 Task: Search one way flight ticket for 1 adult, 5 children, 2 infants in seat and 1 infant on lap in first from Branson: Branson Airport to Jacksonville: Albert J. Ellis Airport on 8-3-2023. Choice of flights is Frontier. Number of bags: 1 checked bag. Price is upto 35000. Outbound departure time preference is 4:30.
Action: Mouse moved to (227, 336)
Screenshot: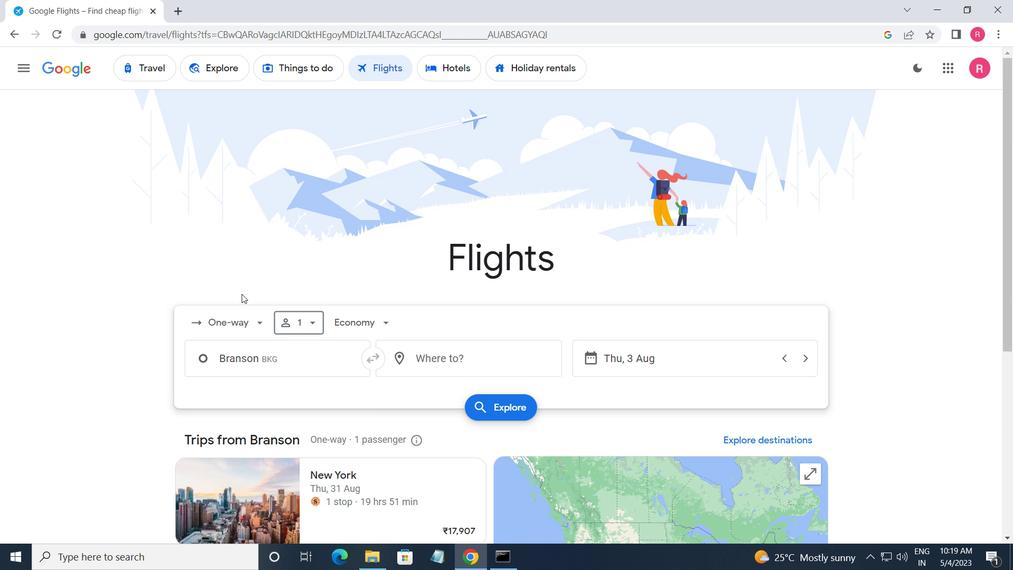
Action: Mouse pressed left at (227, 336)
Screenshot: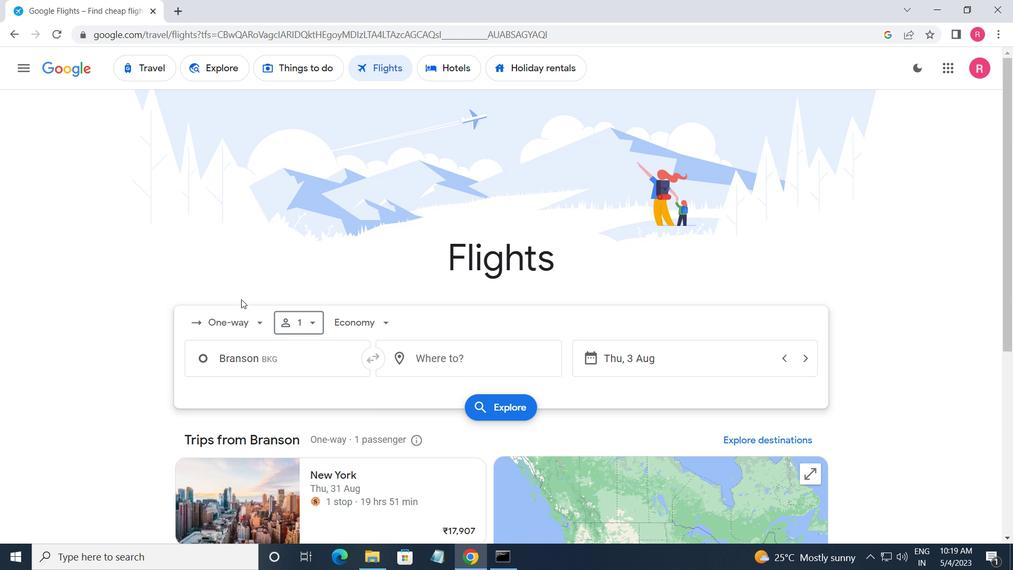 
Action: Mouse moved to (249, 381)
Screenshot: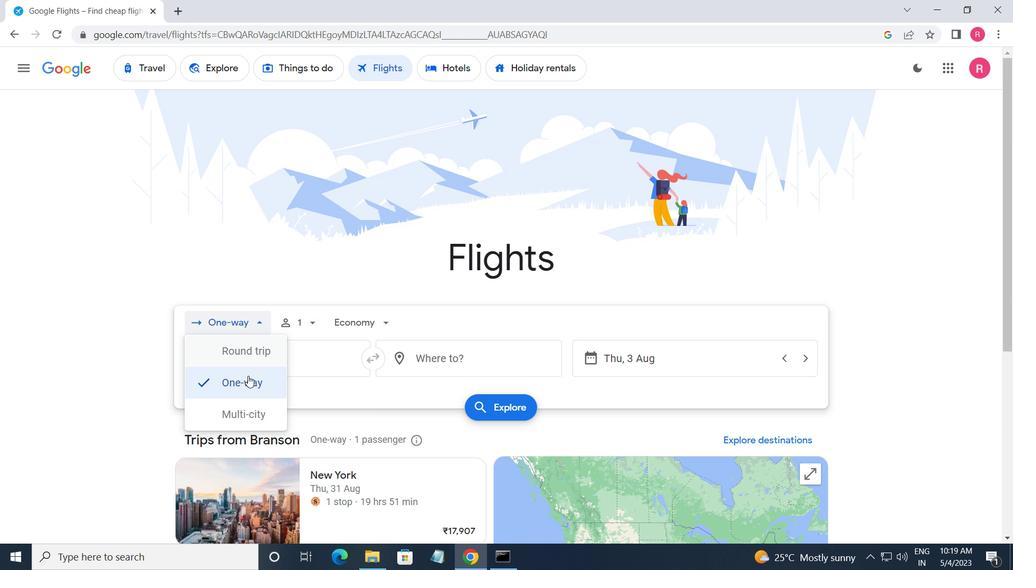 
Action: Mouse pressed left at (249, 381)
Screenshot: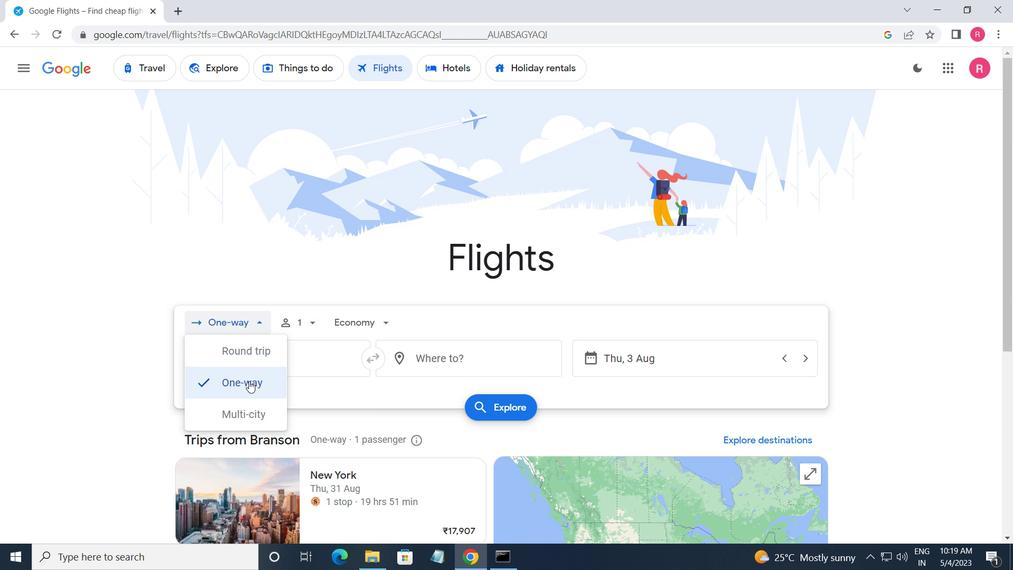 
Action: Mouse moved to (312, 322)
Screenshot: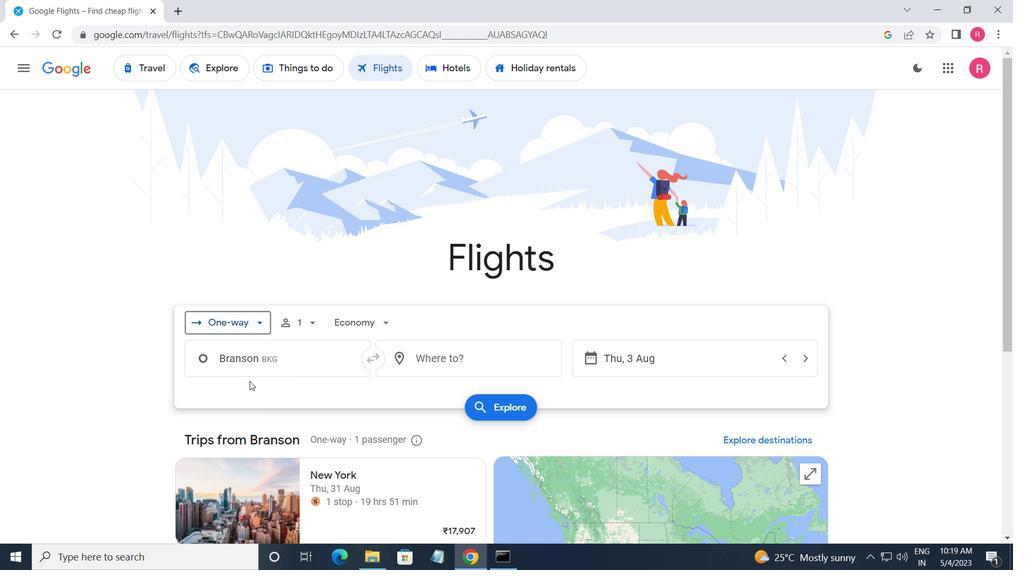 
Action: Mouse pressed left at (312, 322)
Screenshot: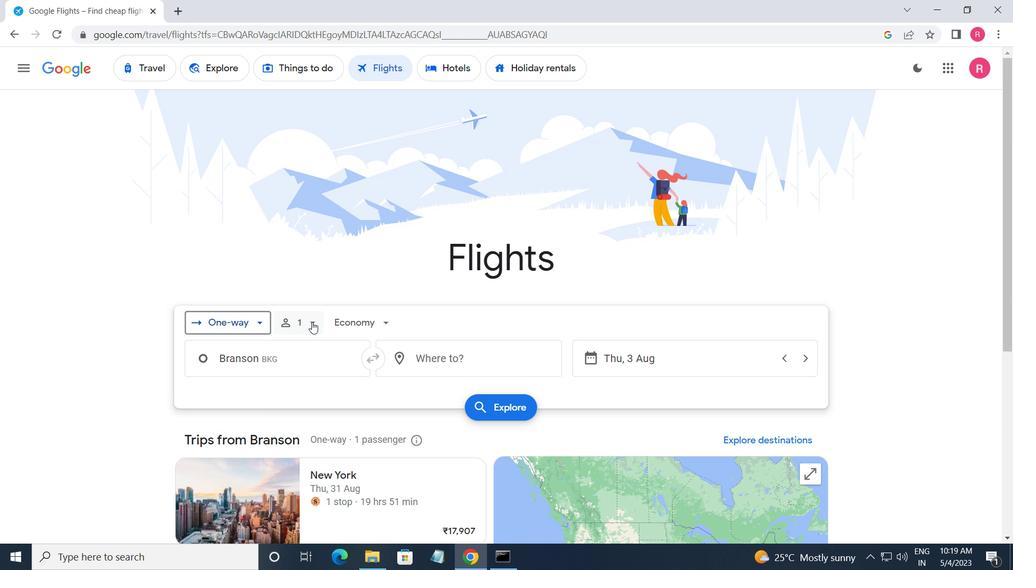 
Action: Mouse moved to (408, 388)
Screenshot: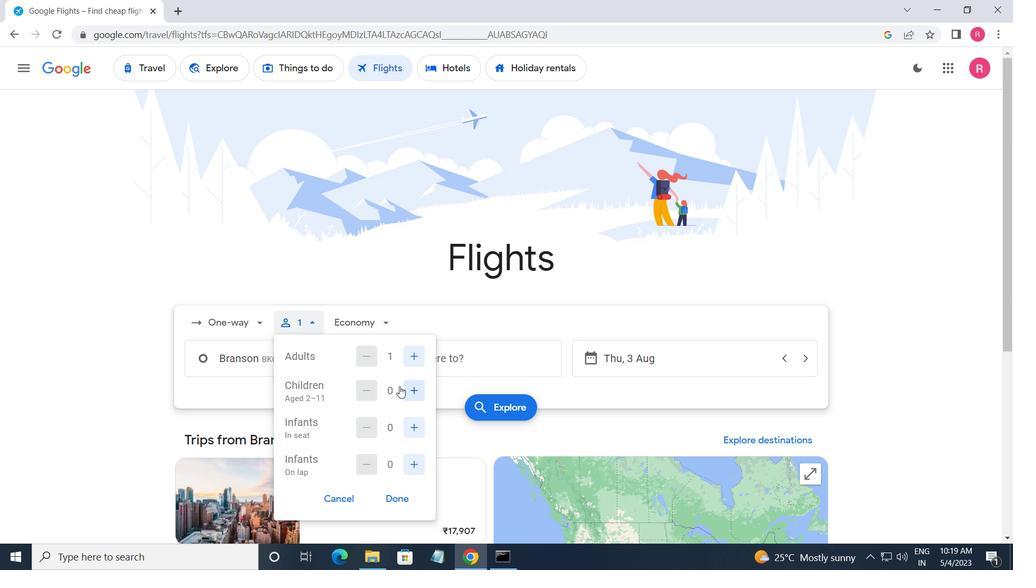 
Action: Mouse pressed left at (408, 388)
Screenshot: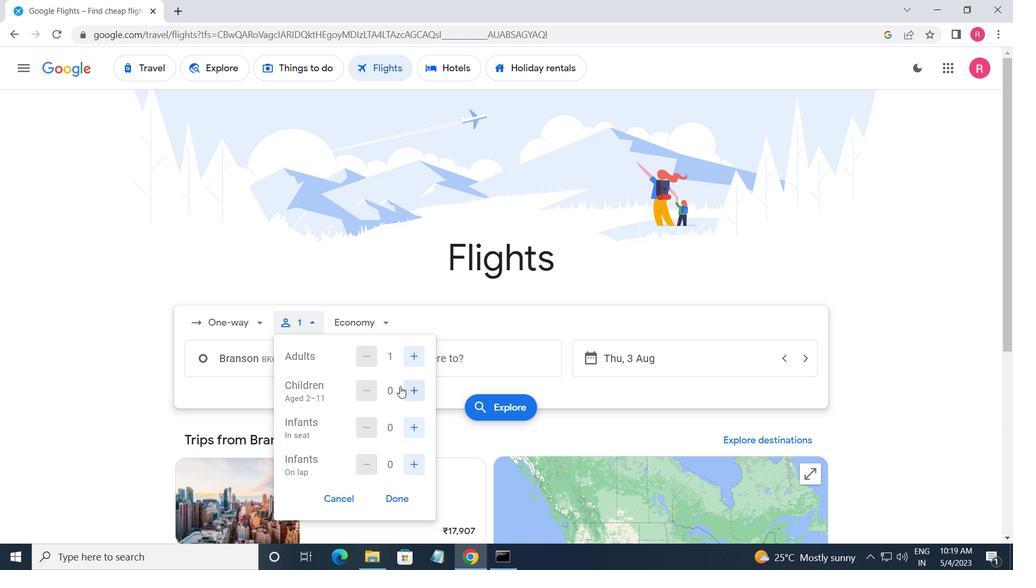 
Action: Mouse pressed left at (408, 388)
Screenshot: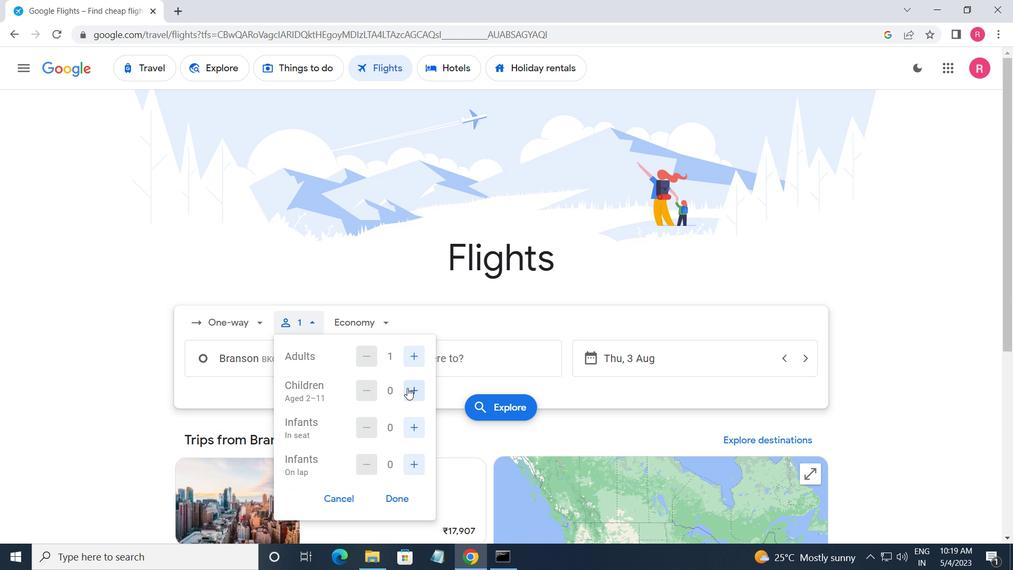 
Action: Mouse pressed left at (408, 388)
Screenshot: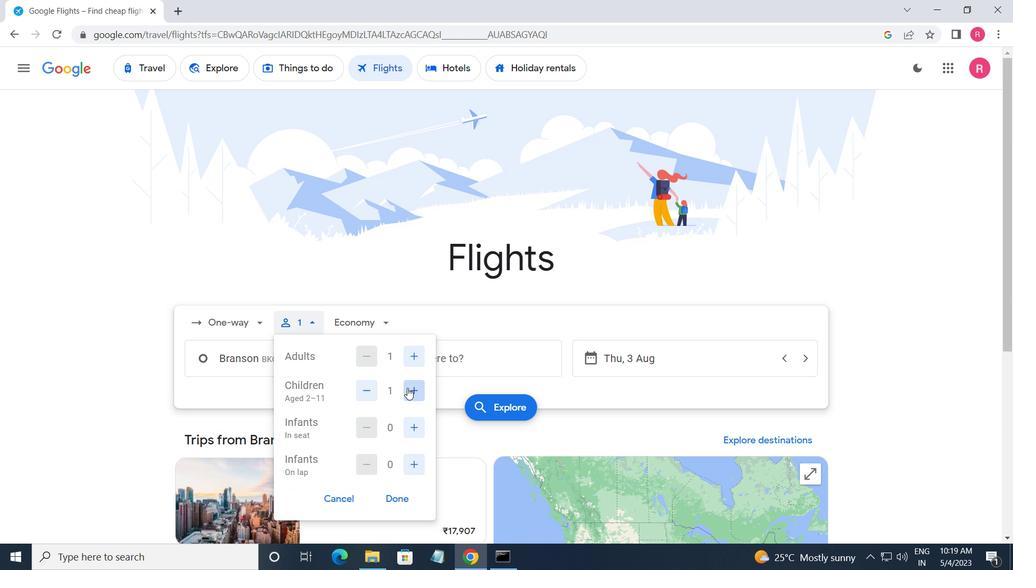 
Action: Mouse pressed left at (408, 388)
Screenshot: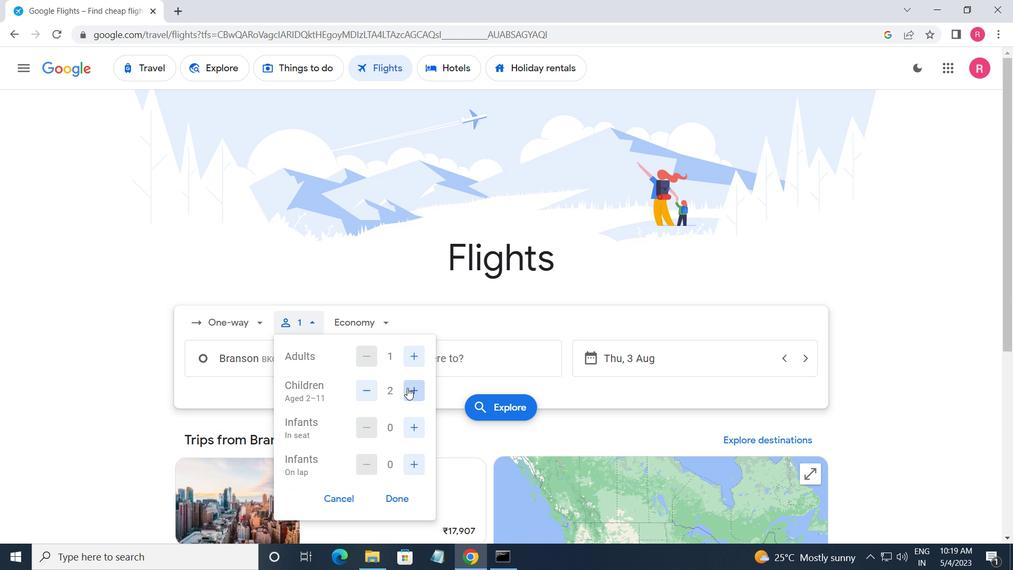 
Action: Mouse pressed left at (408, 388)
Screenshot: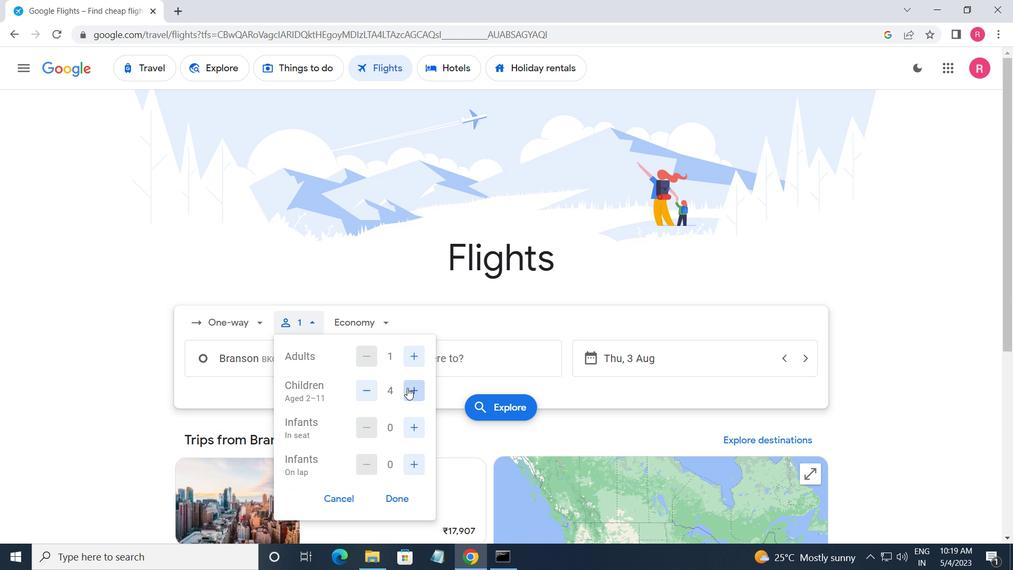 
Action: Mouse moved to (415, 426)
Screenshot: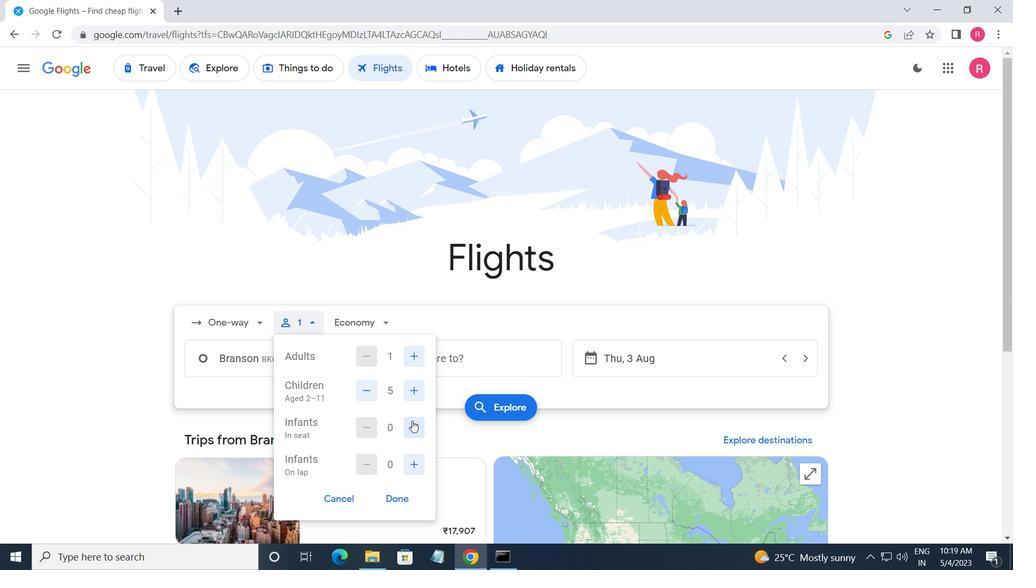 
Action: Mouse pressed left at (415, 426)
Screenshot: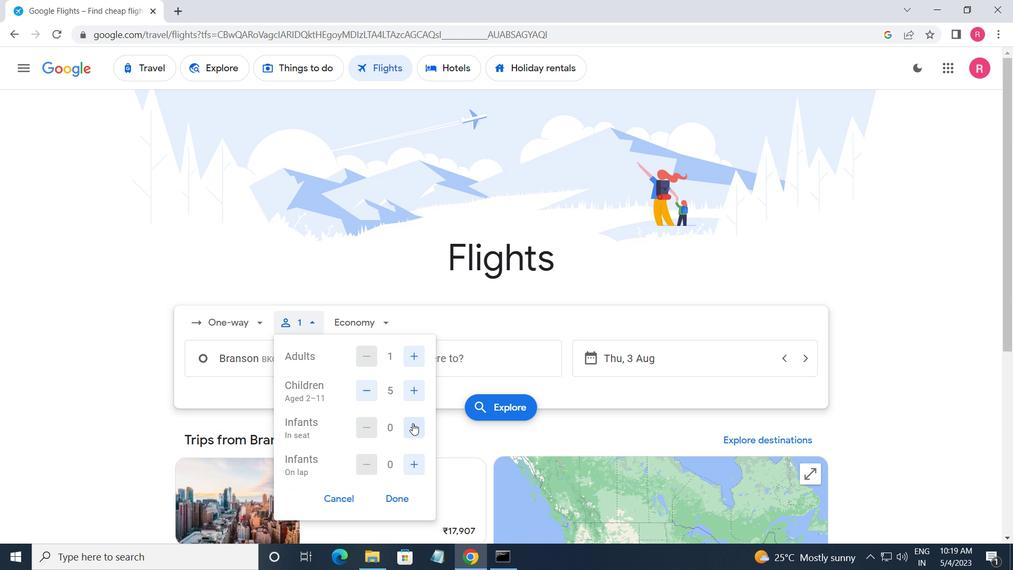 
Action: Mouse pressed left at (415, 426)
Screenshot: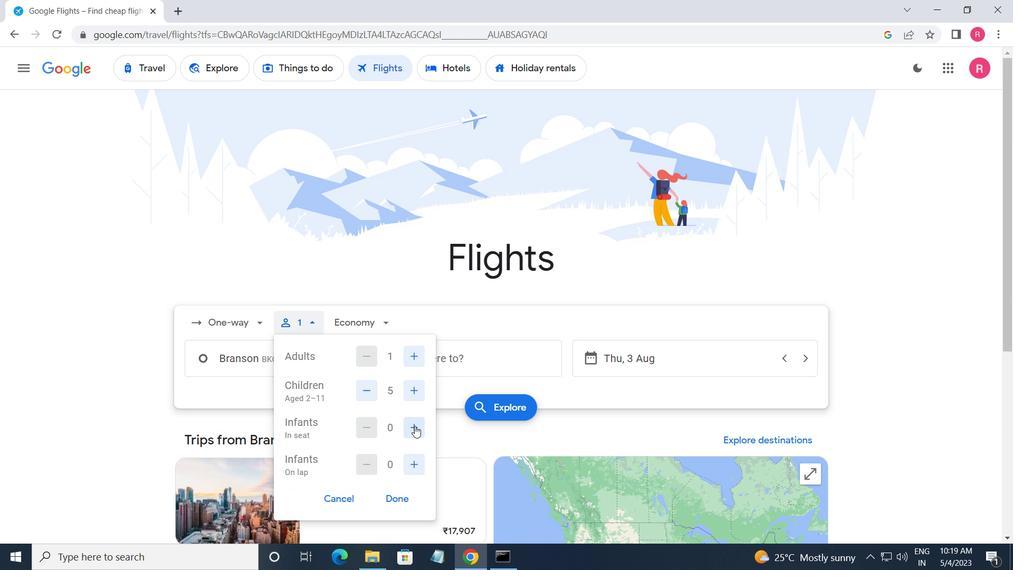 
Action: Mouse moved to (418, 459)
Screenshot: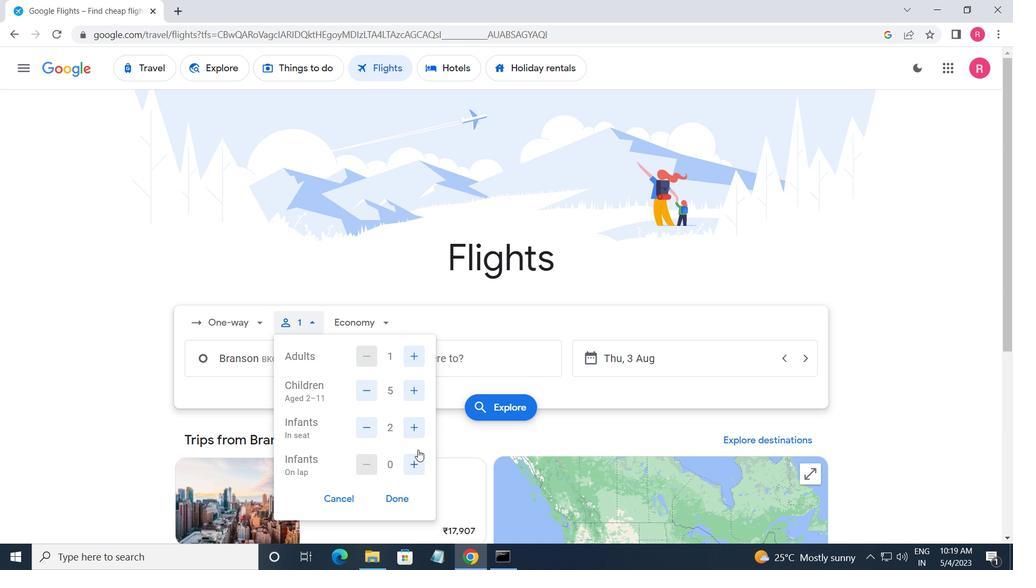 
Action: Mouse pressed left at (418, 459)
Screenshot: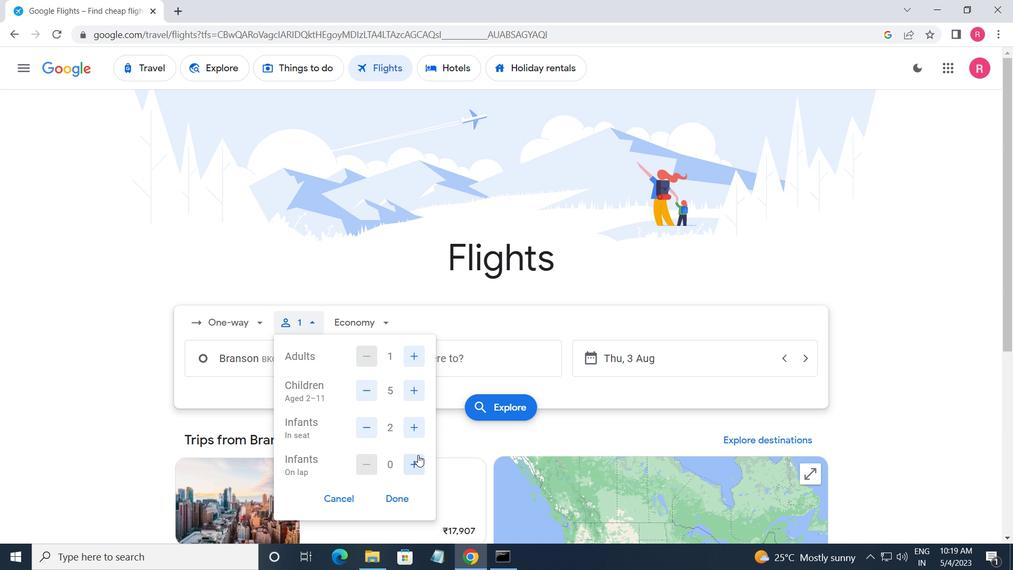 
Action: Mouse moved to (368, 467)
Screenshot: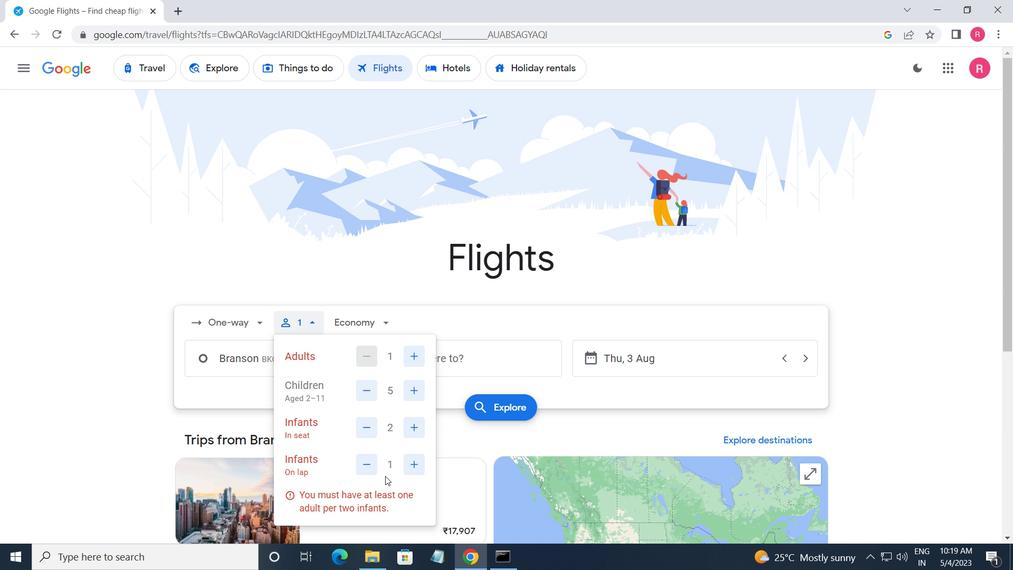 
Action: Mouse pressed left at (368, 467)
Screenshot: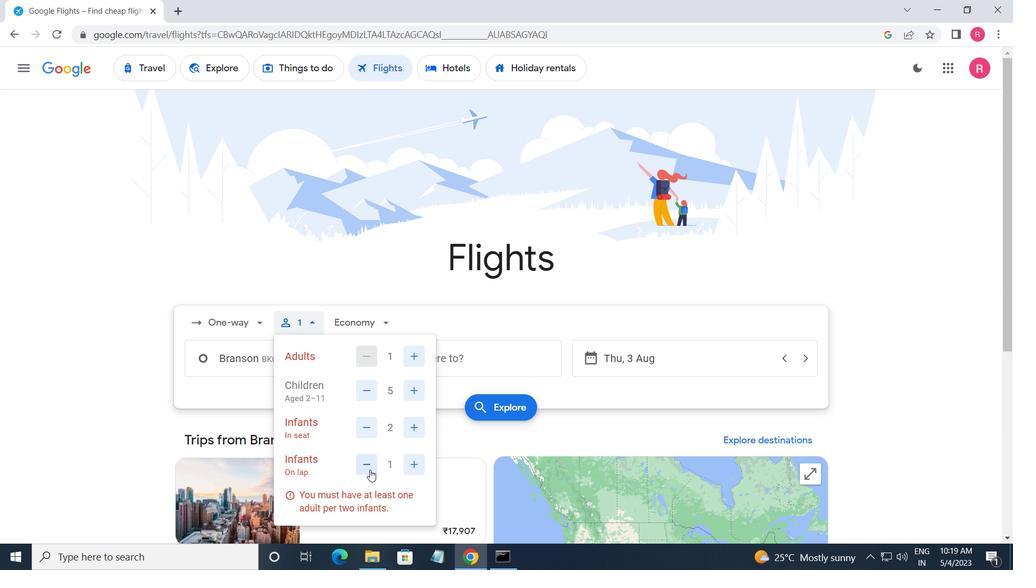 
Action: Mouse moved to (354, 323)
Screenshot: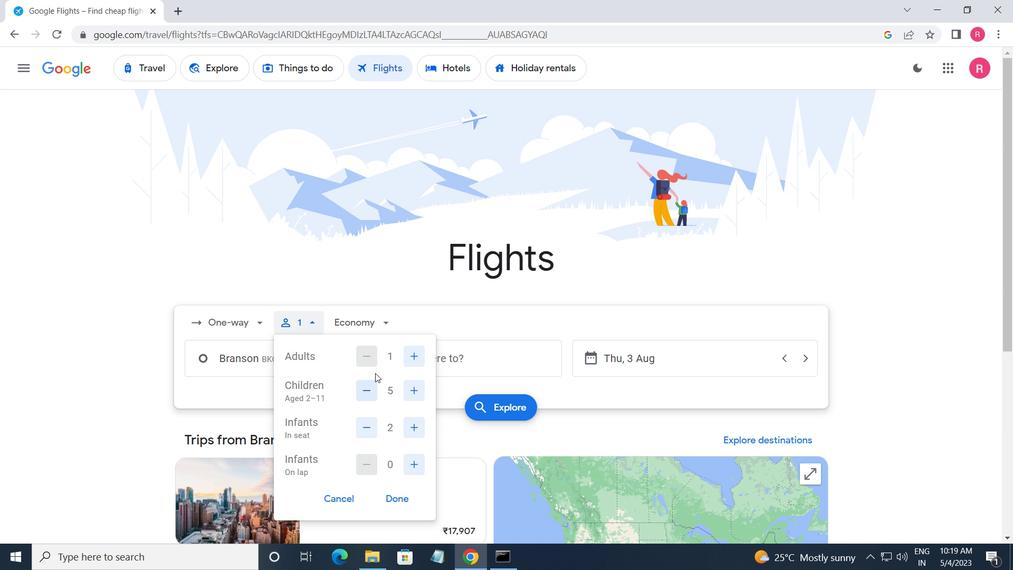
Action: Mouse pressed left at (354, 323)
Screenshot: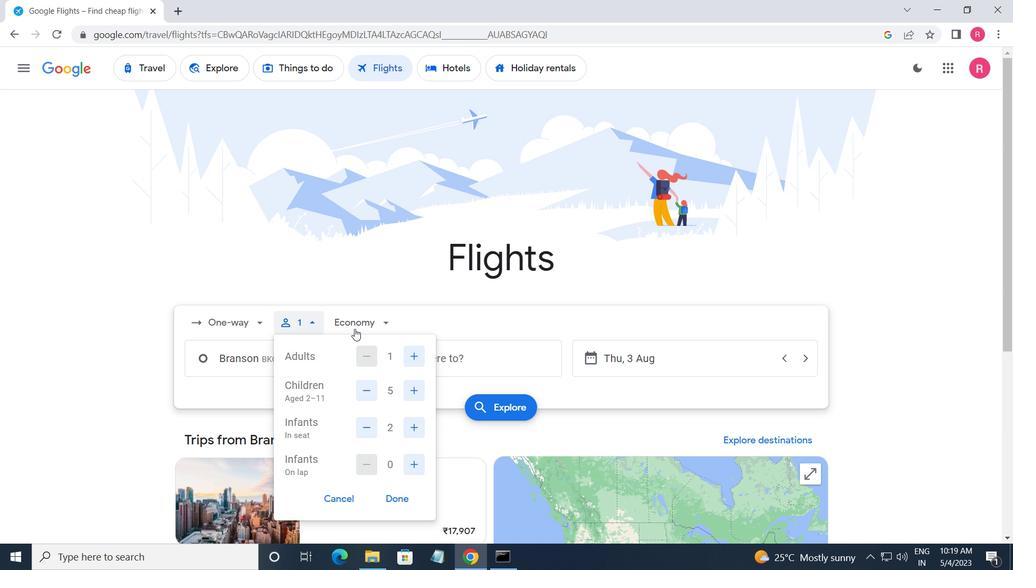 
Action: Mouse moved to (386, 457)
Screenshot: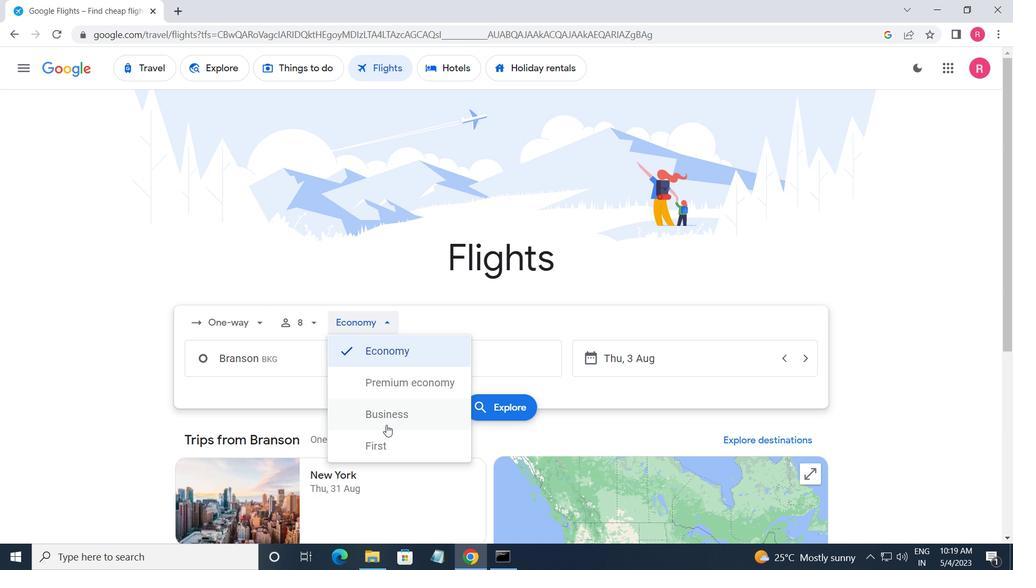 
Action: Mouse pressed left at (386, 457)
Screenshot: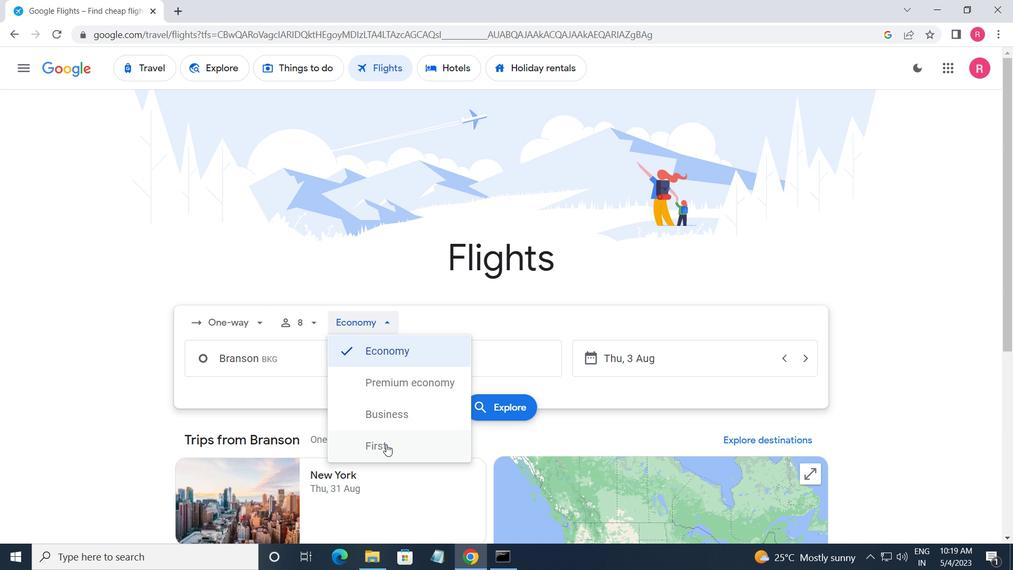 
Action: Mouse moved to (328, 373)
Screenshot: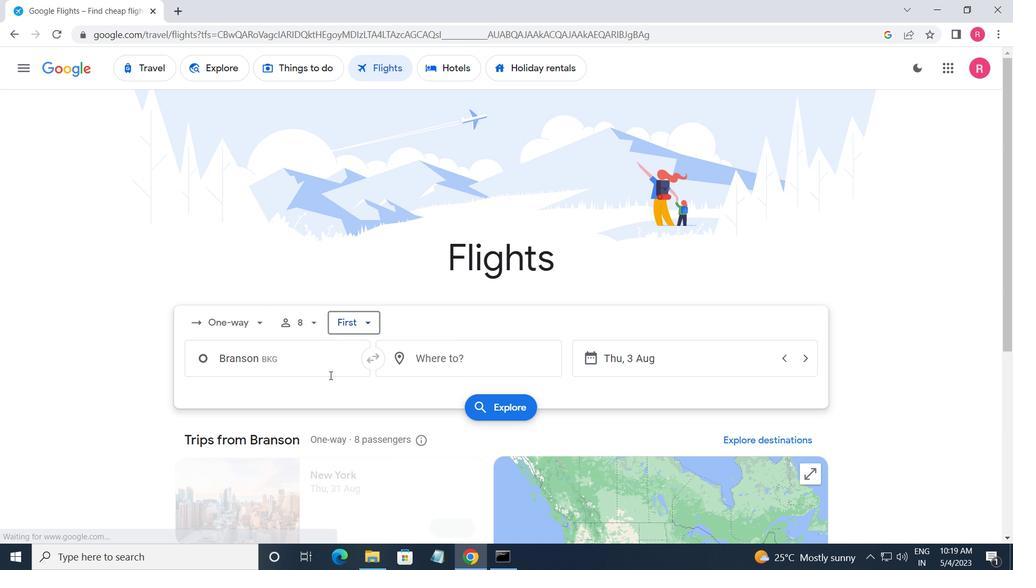 
Action: Mouse pressed left at (328, 373)
Screenshot: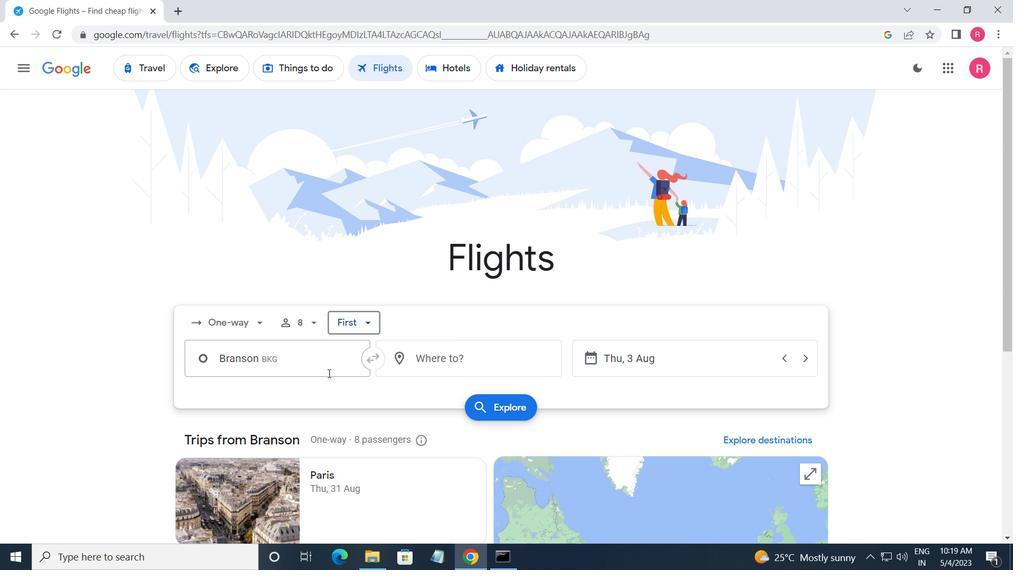 
Action: Mouse moved to (317, 460)
Screenshot: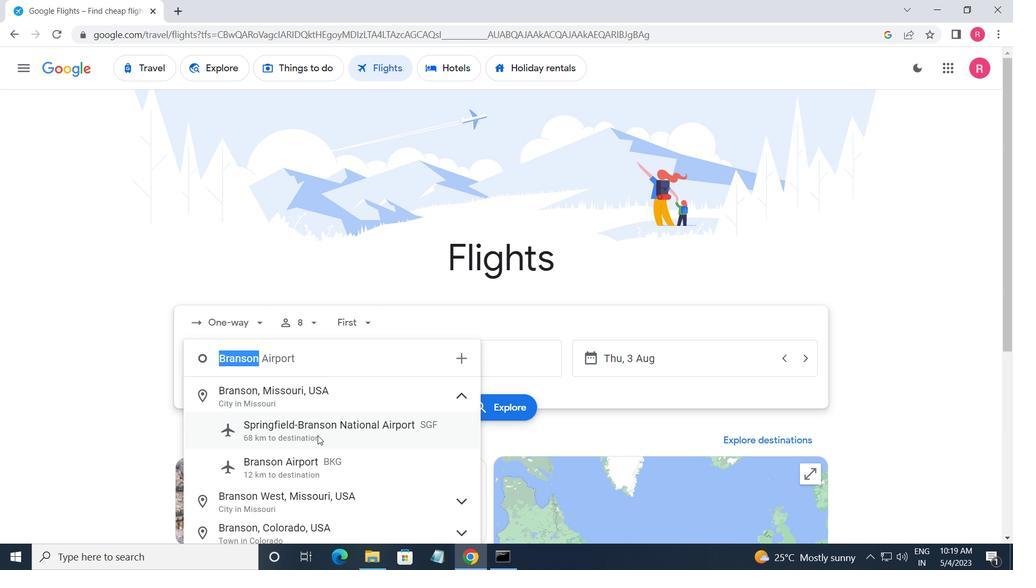
Action: Mouse pressed left at (317, 460)
Screenshot: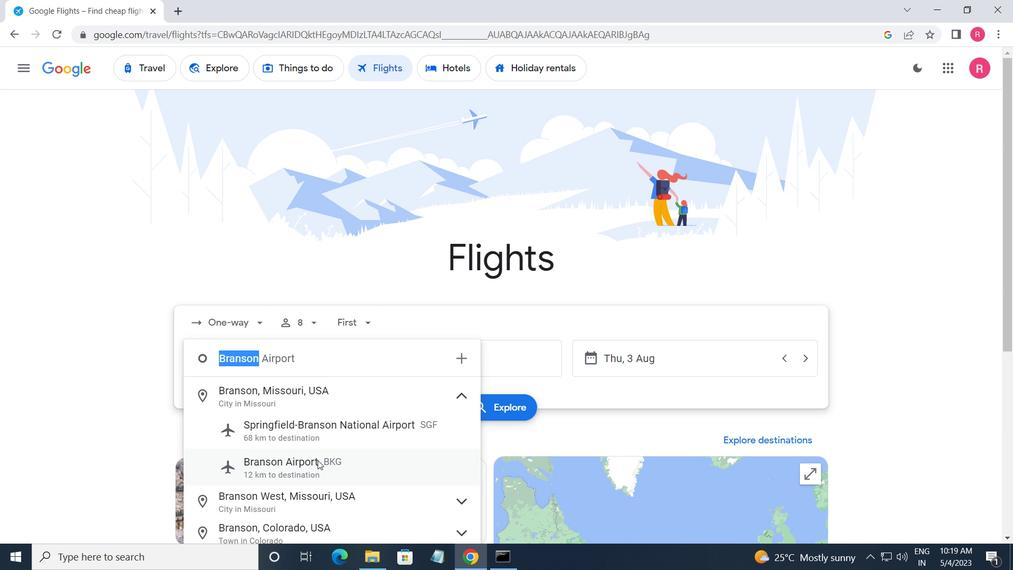 
Action: Mouse moved to (427, 357)
Screenshot: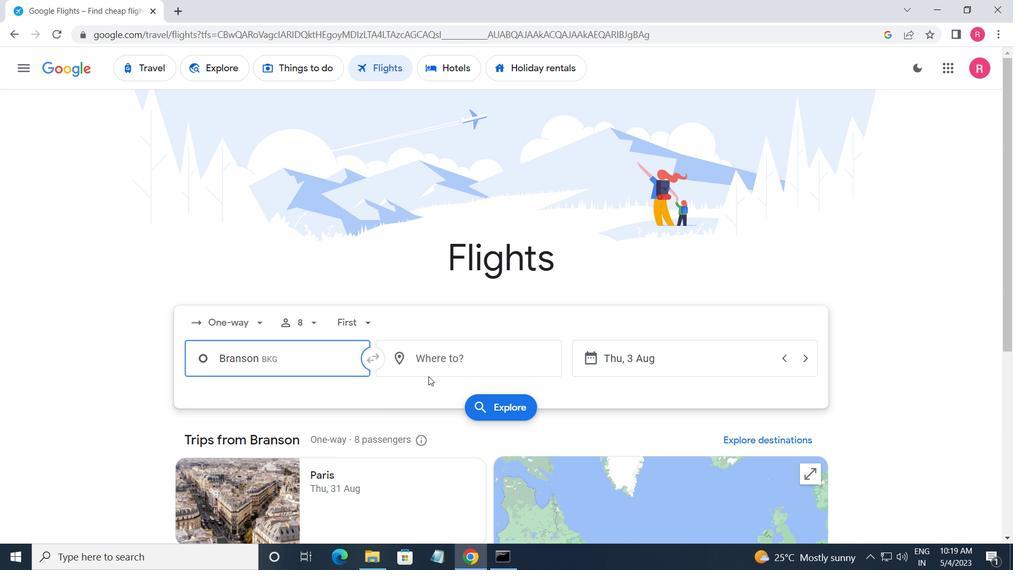 
Action: Mouse pressed left at (427, 357)
Screenshot: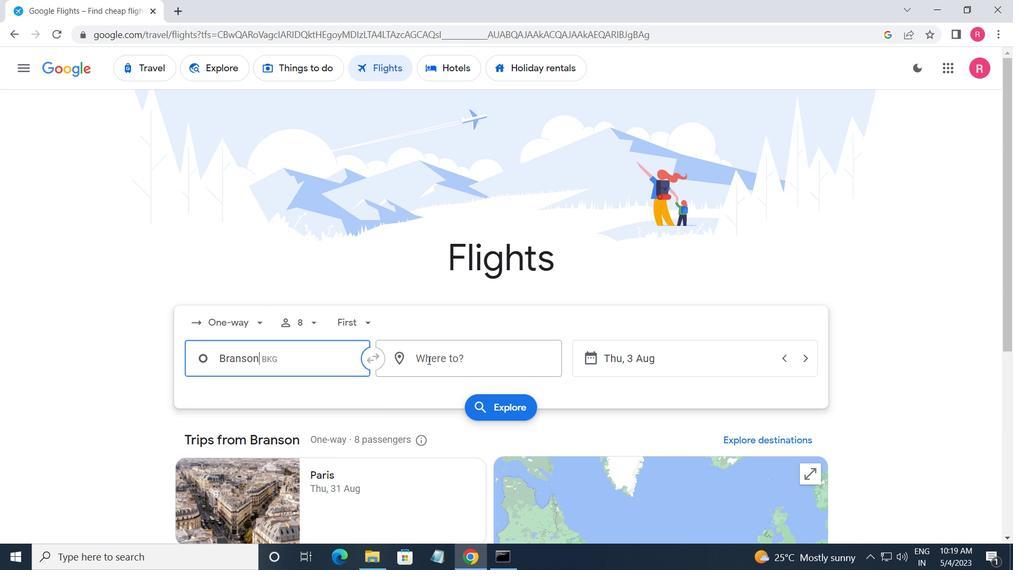
Action: Mouse moved to (446, 488)
Screenshot: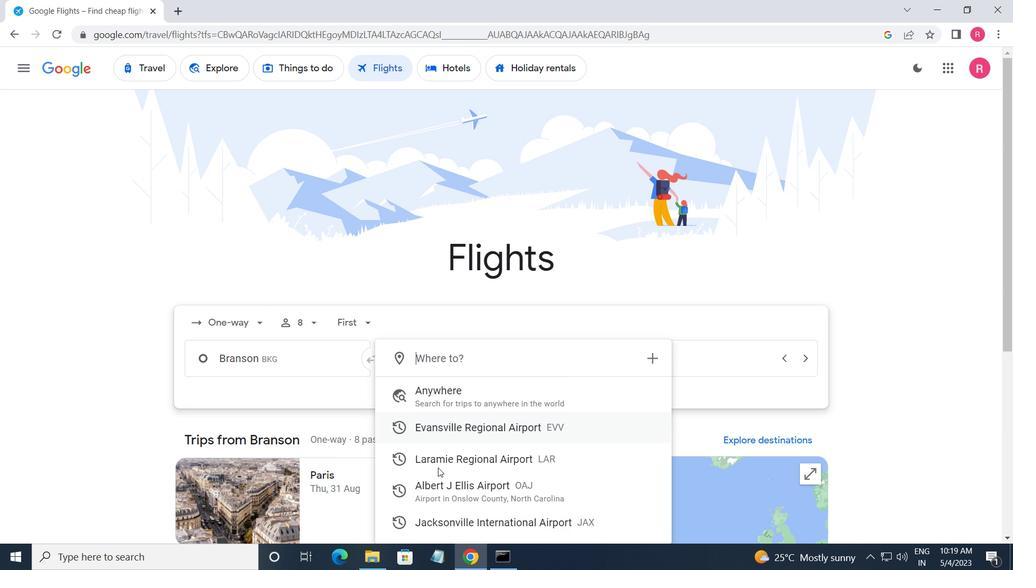 
Action: Mouse pressed left at (446, 488)
Screenshot: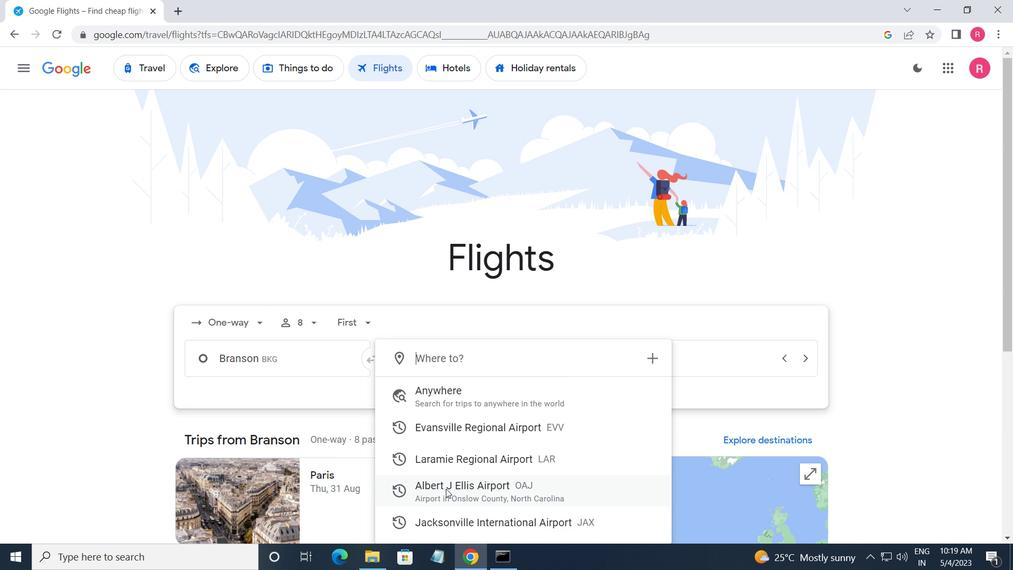 
Action: Mouse moved to (672, 369)
Screenshot: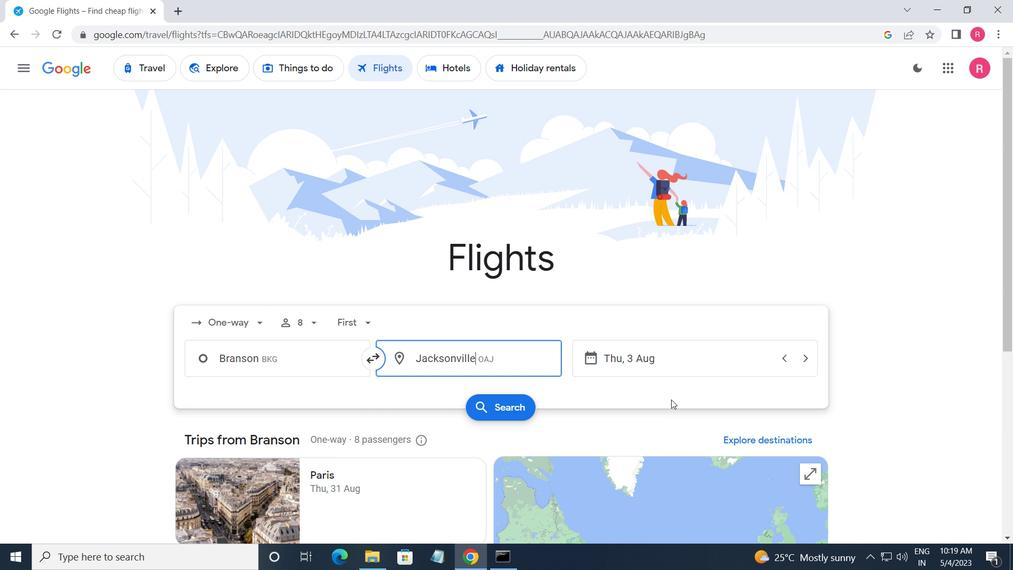 
Action: Mouse pressed left at (672, 369)
Screenshot: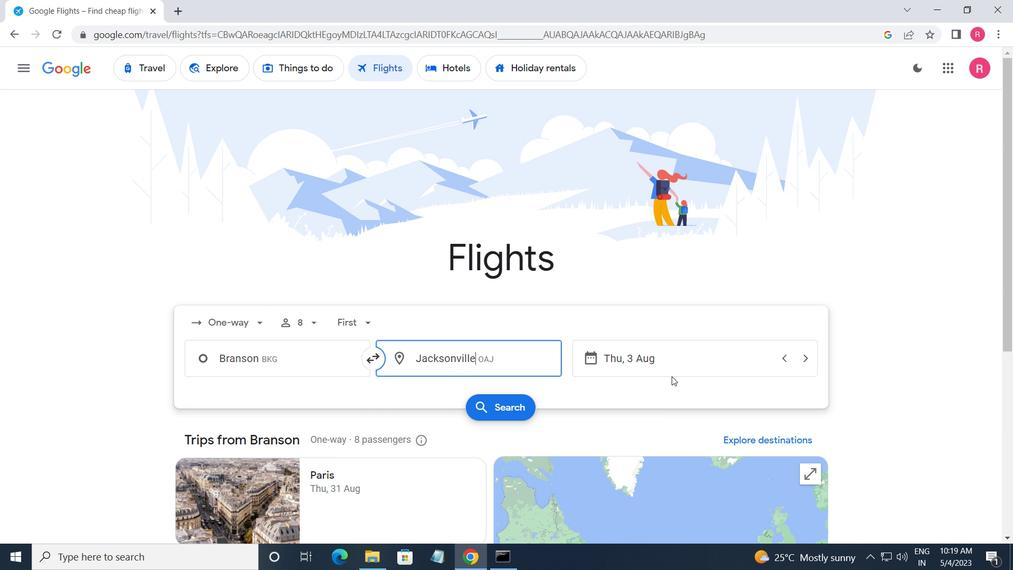 
Action: Mouse moved to (461, 311)
Screenshot: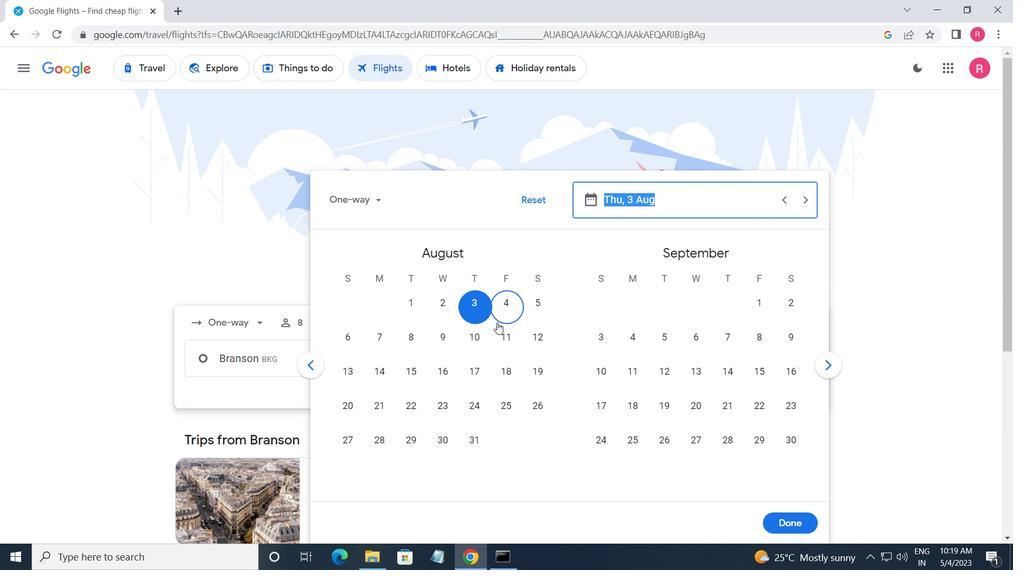 
Action: Mouse pressed left at (461, 311)
Screenshot: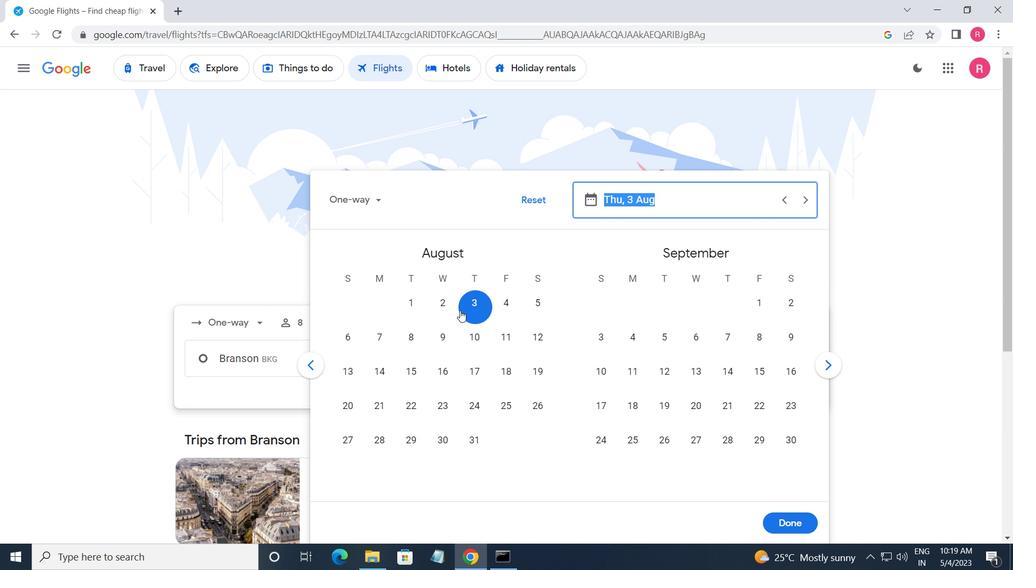 
Action: Mouse moved to (760, 523)
Screenshot: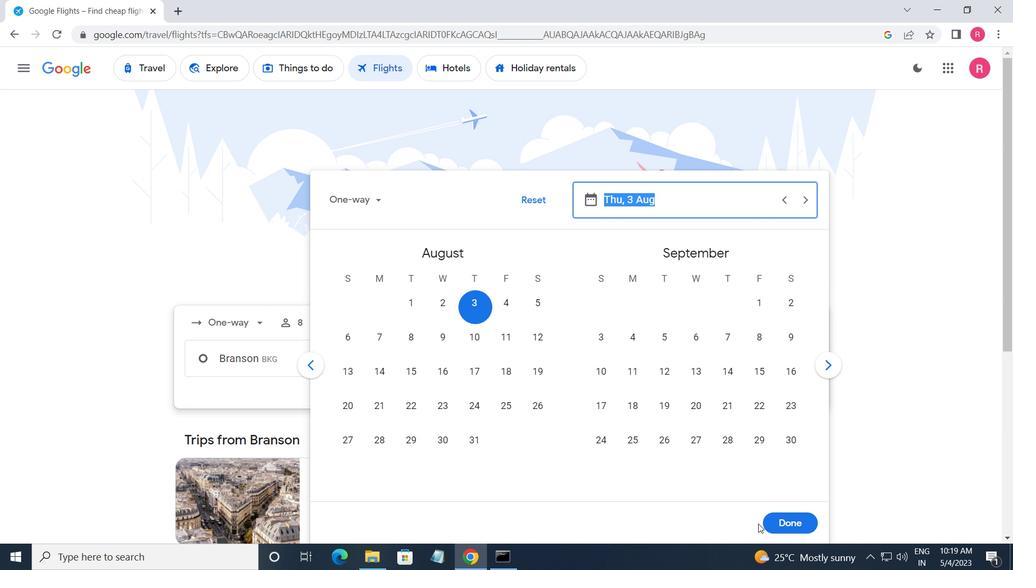 
Action: Mouse pressed left at (760, 523)
Screenshot: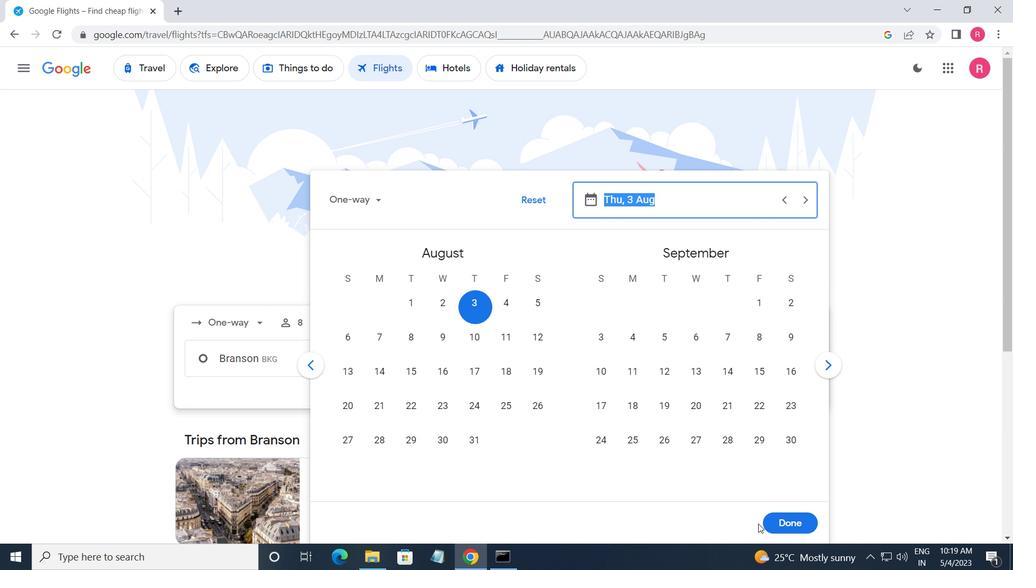 
Action: Mouse moved to (788, 522)
Screenshot: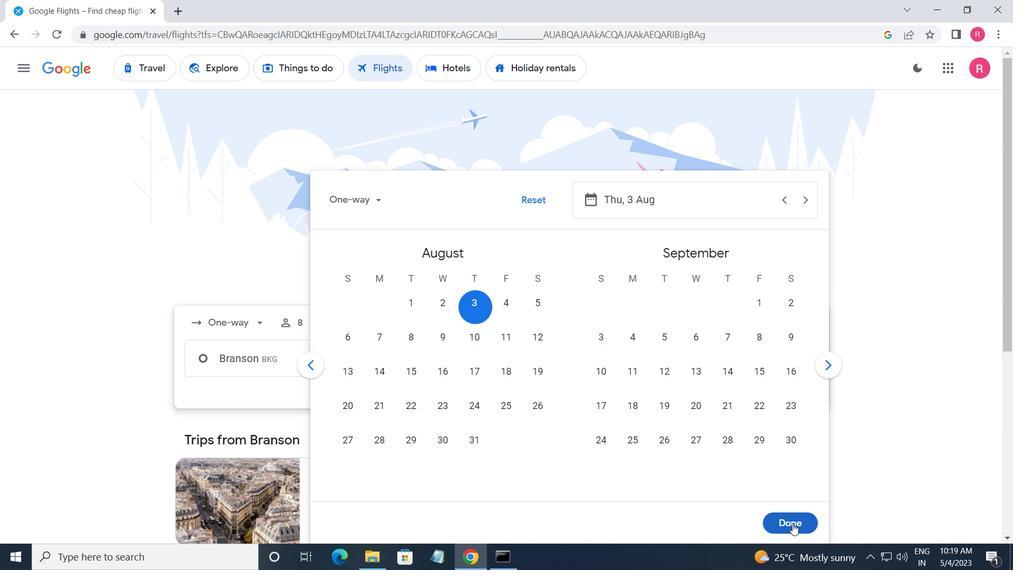 
Action: Mouse pressed left at (788, 522)
Screenshot: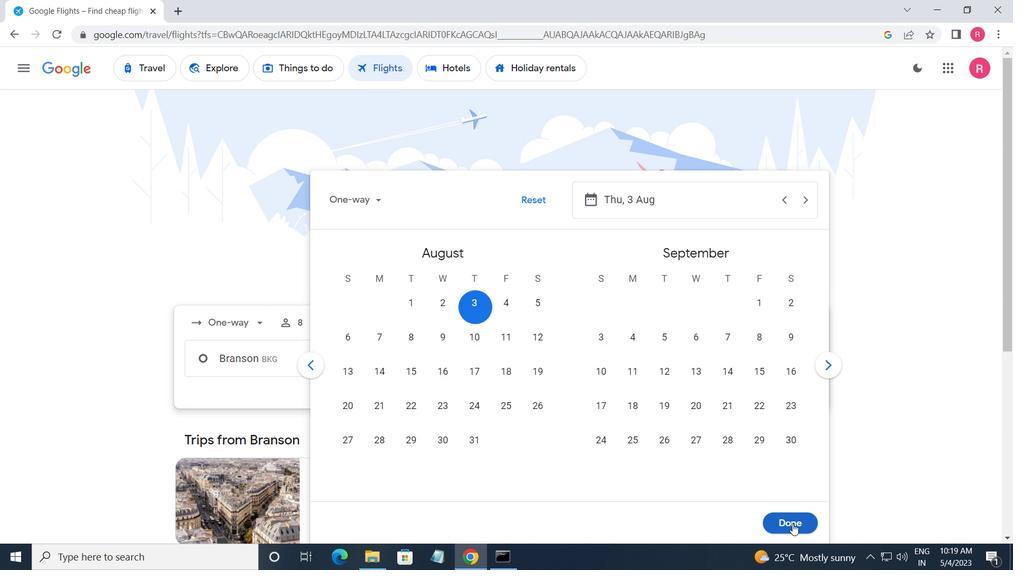 
Action: Mouse moved to (482, 407)
Screenshot: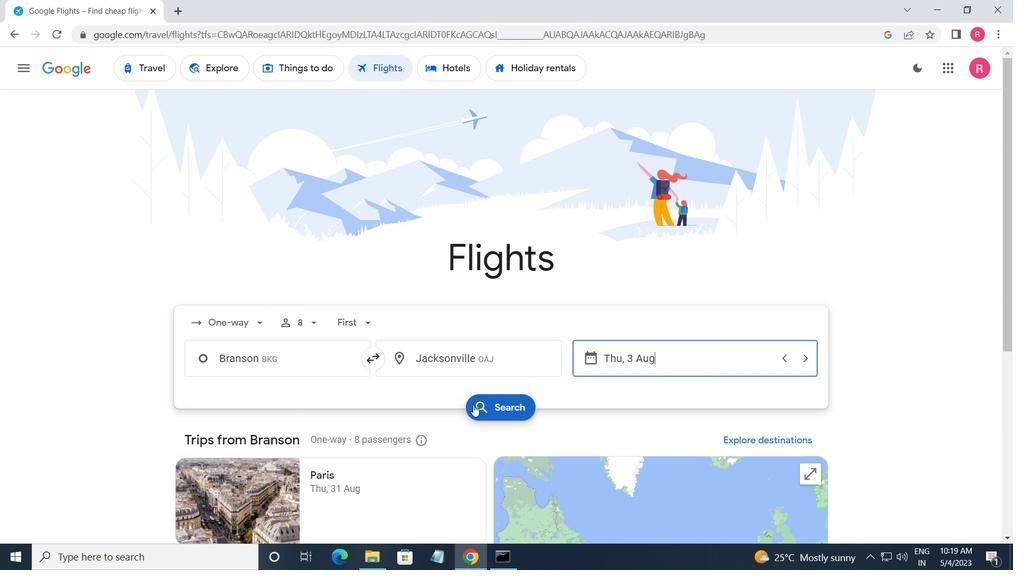 
Action: Mouse pressed left at (482, 407)
Screenshot: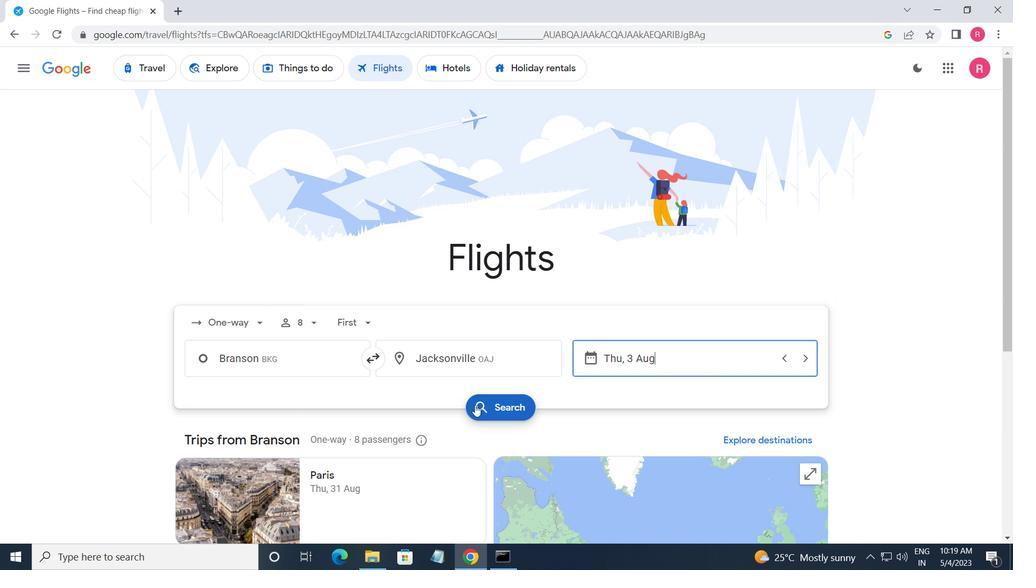 
Action: Mouse moved to (195, 192)
Screenshot: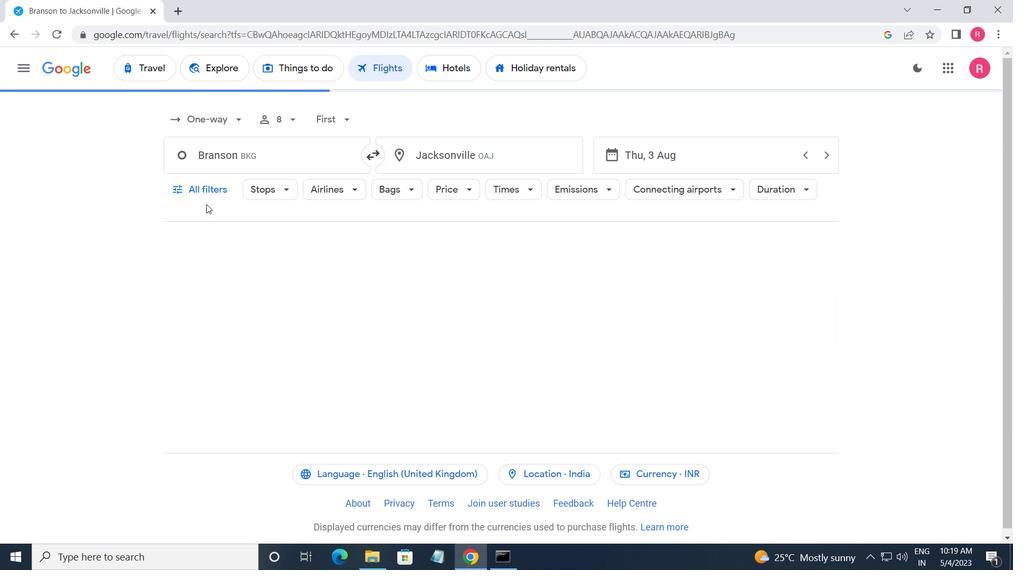 
Action: Mouse pressed left at (195, 192)
Screenshot: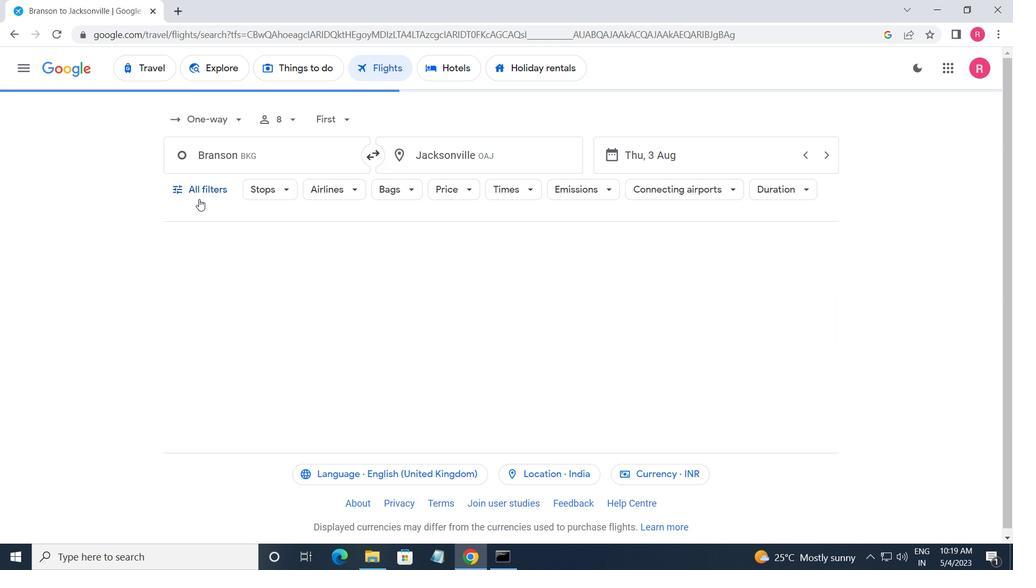 
Action: Mouse moved to (242, 304)
Screenshot: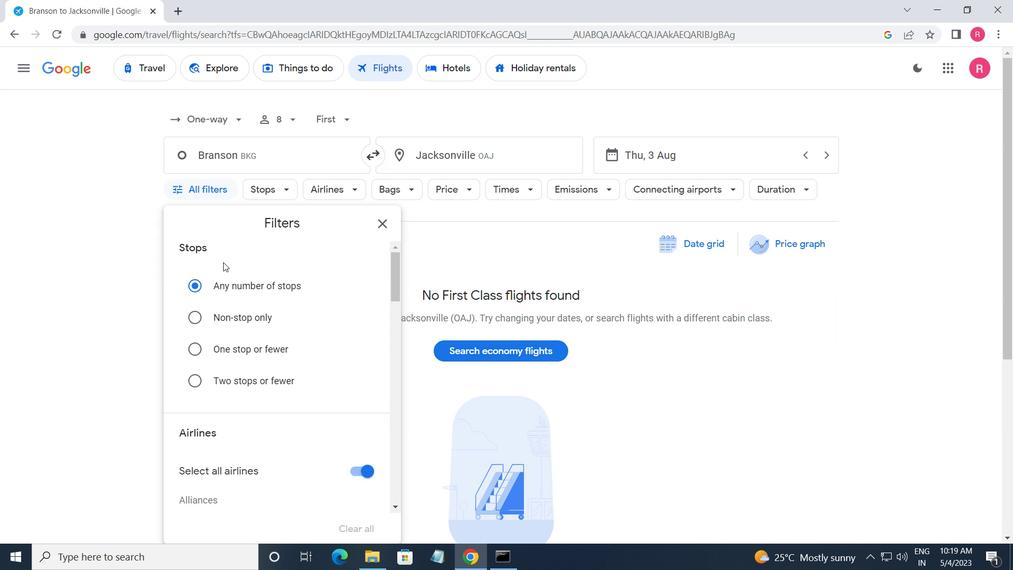 
Action: Mouse scrolled (242, 304) with delta (0, 0)
Screenshot: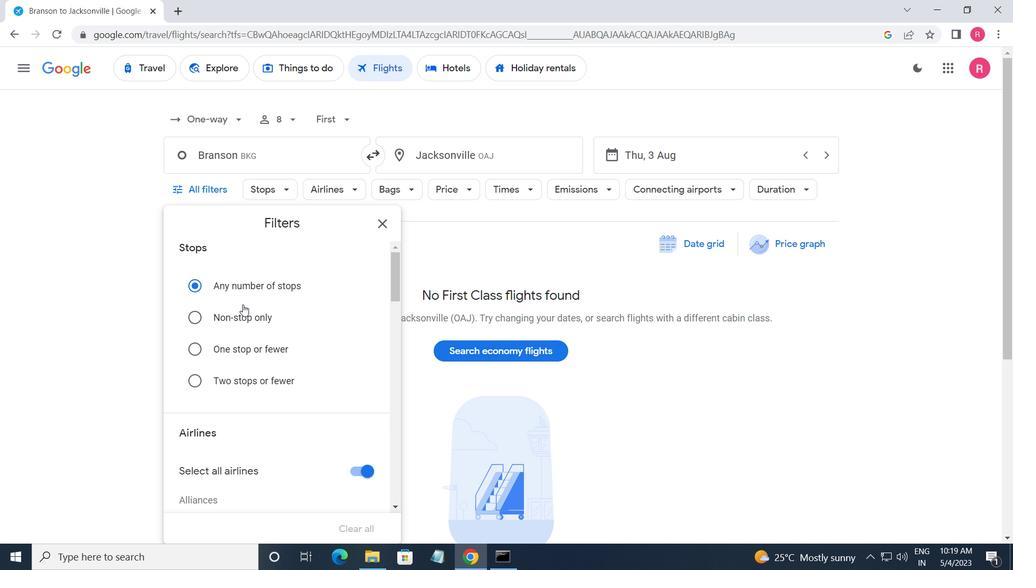 
Action: Mouse scrolled (242, 304) with delta (0, 0)
Screenshot: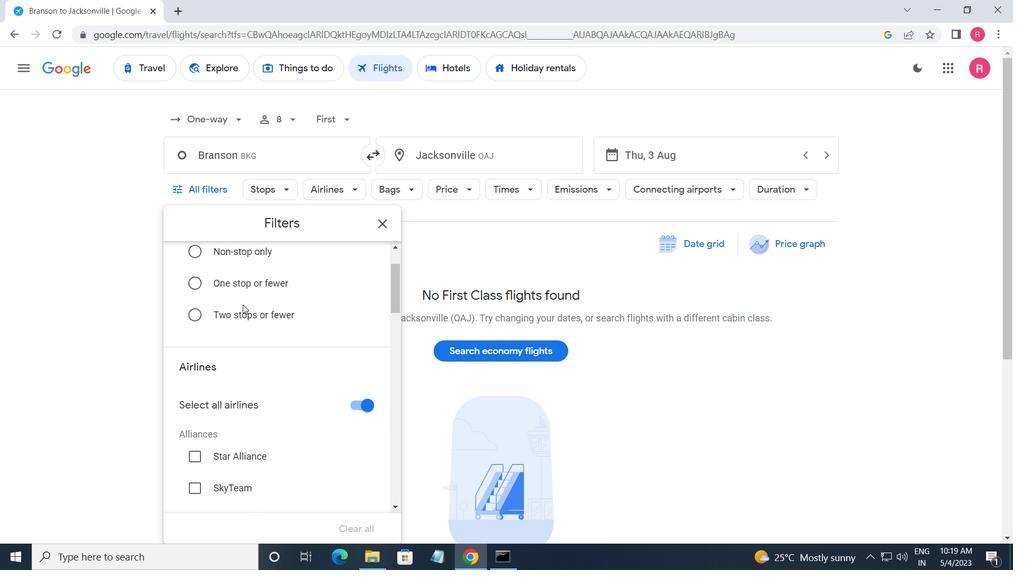 
Action: Mouse moved to (243, 306)
Screenshot: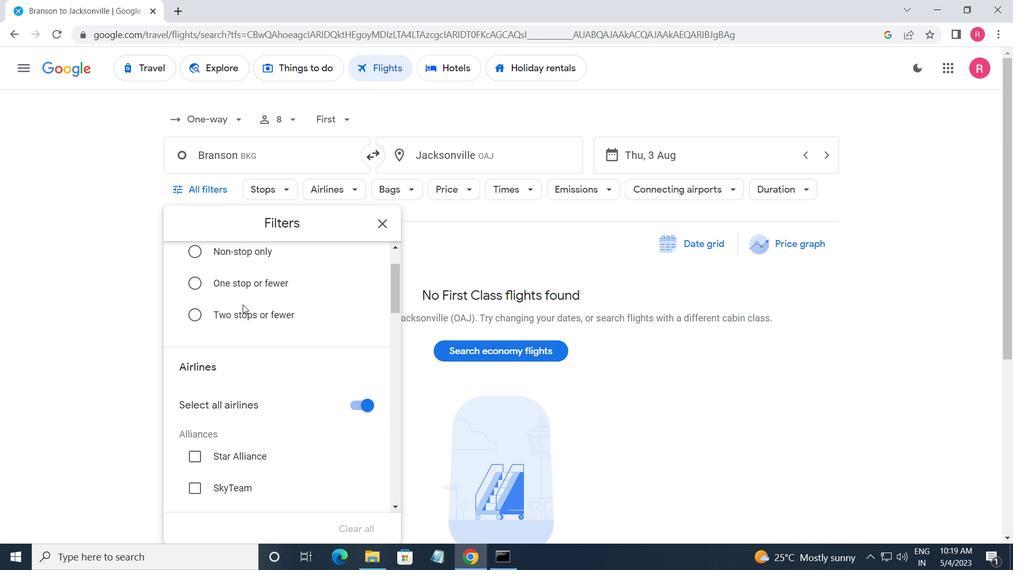 
Action: Mouse scrolled (243, 305) with delta (0, 0)
Screenshot: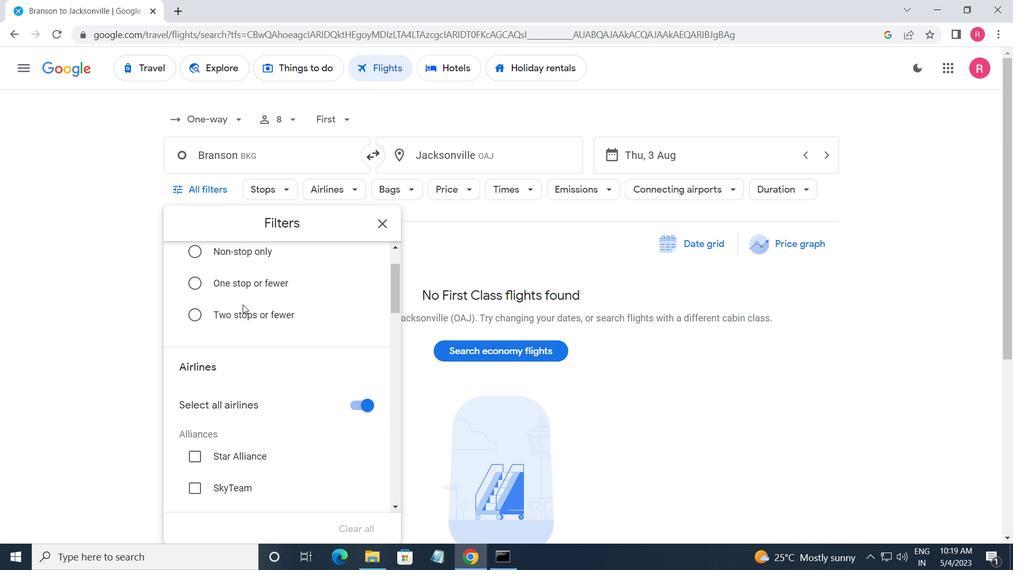 
Action: Mouse moved to (247, 307)
Screenshot: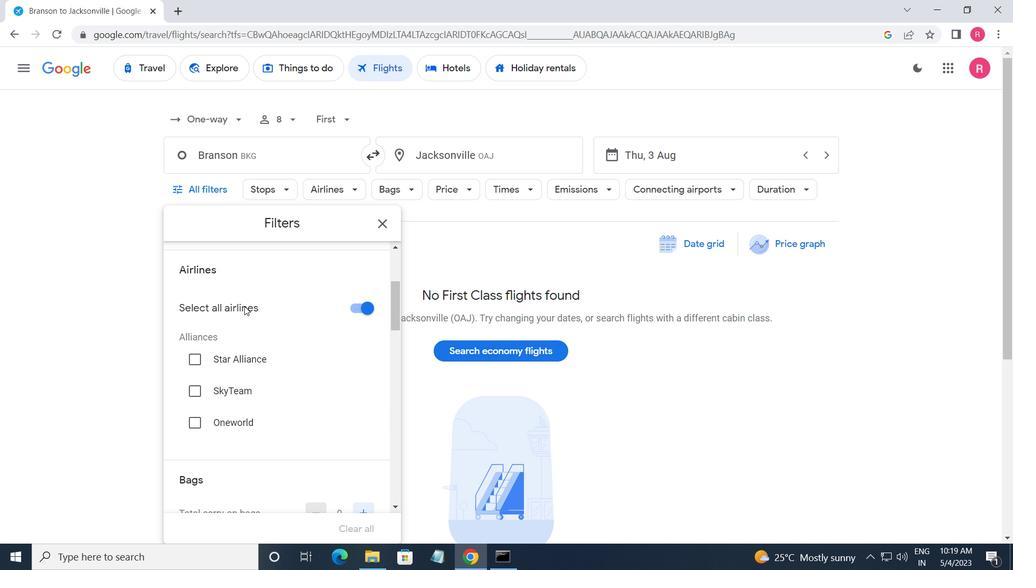 
Action: Mouse scrolled (247, 307) with delta (0, 0)
Screenshot: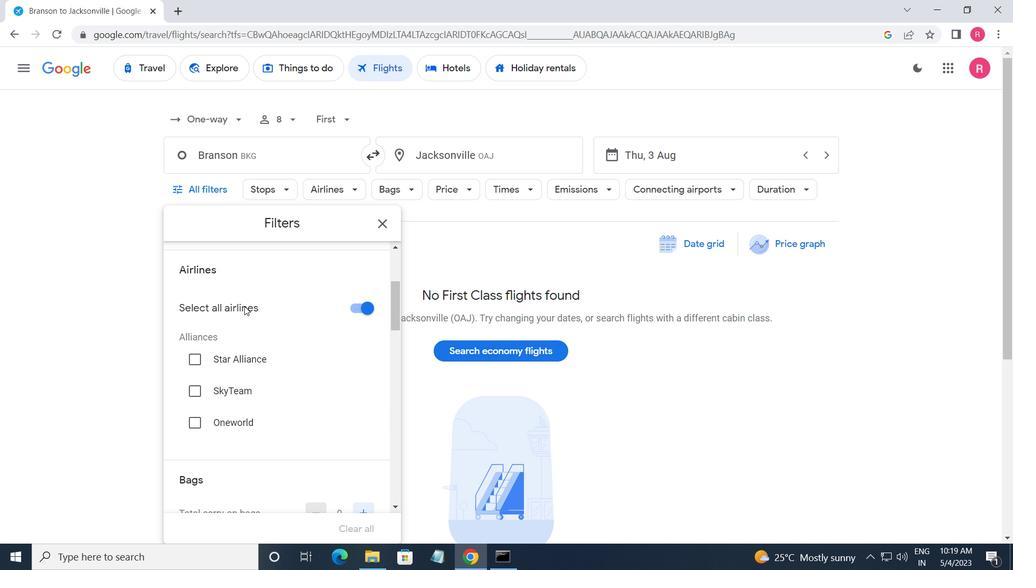 
Action: Mouse moved to (248, 308)
Screenshot: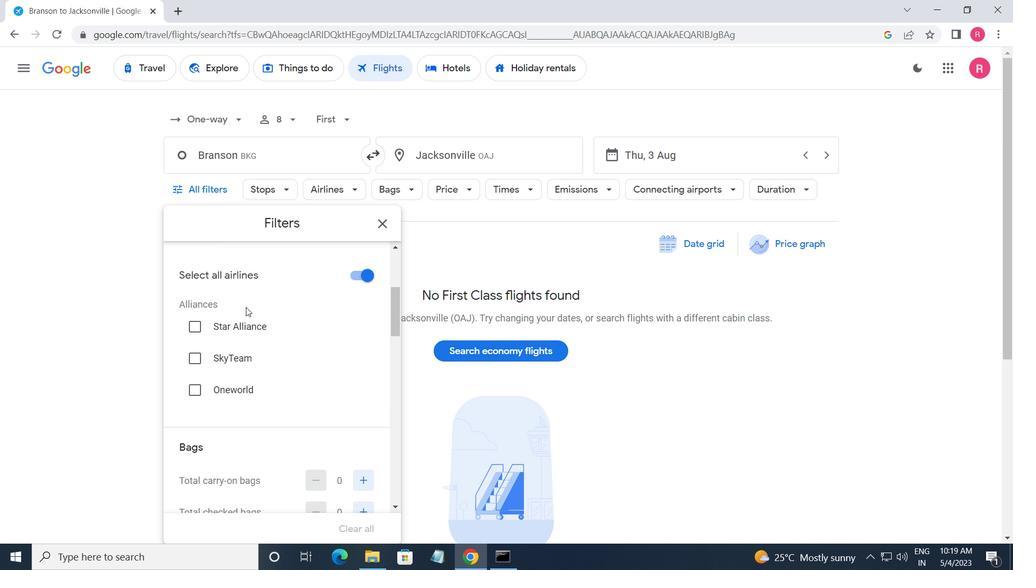 
Action: Mouse scrolled (248, 307) with delta (0, 0)
Screenshot: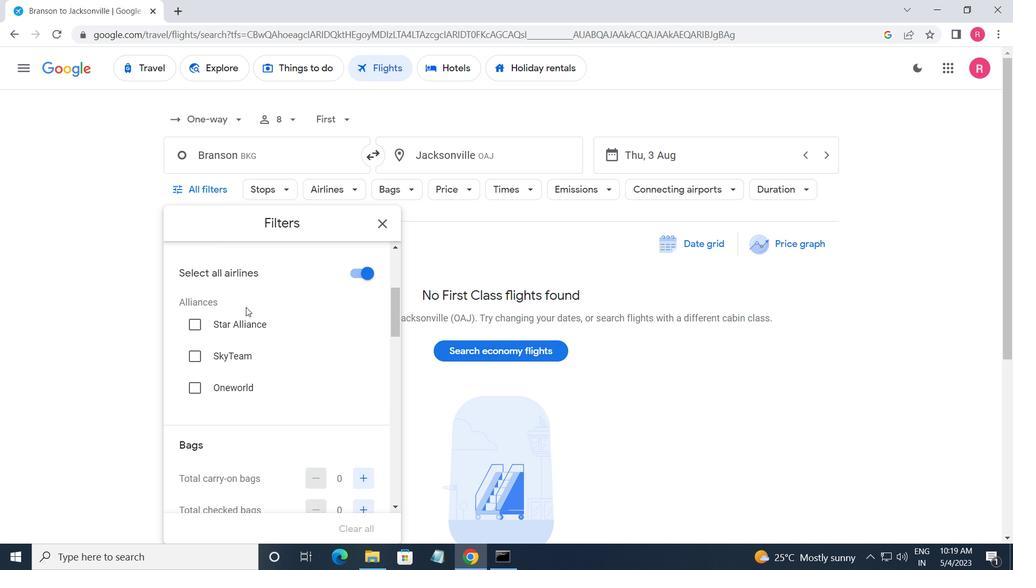 
Action: Mouse moved to (251, 310)
Screenshot: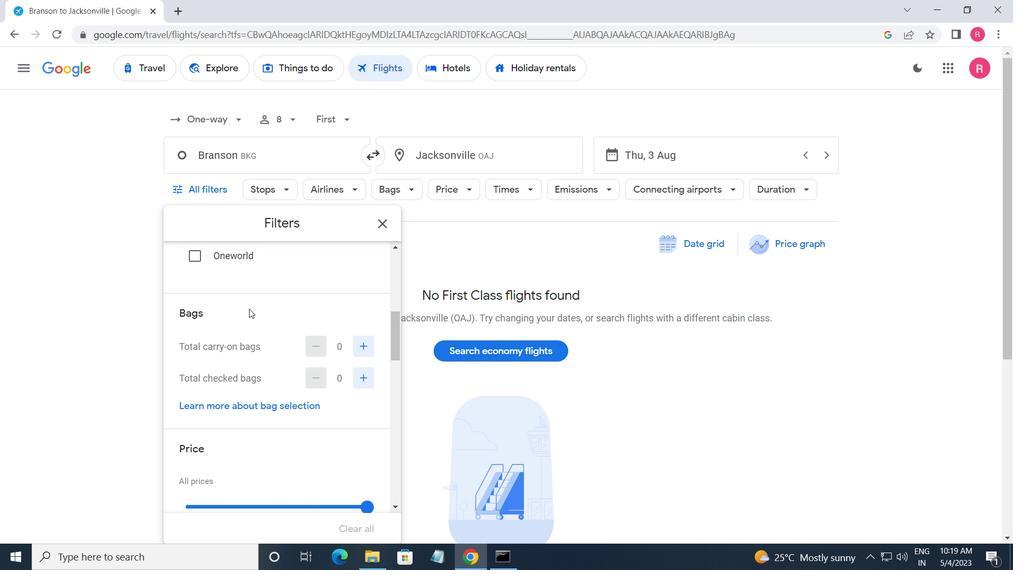
Action: Mouse scrolled (251, 309) with delta (0, 0)
Screenshot: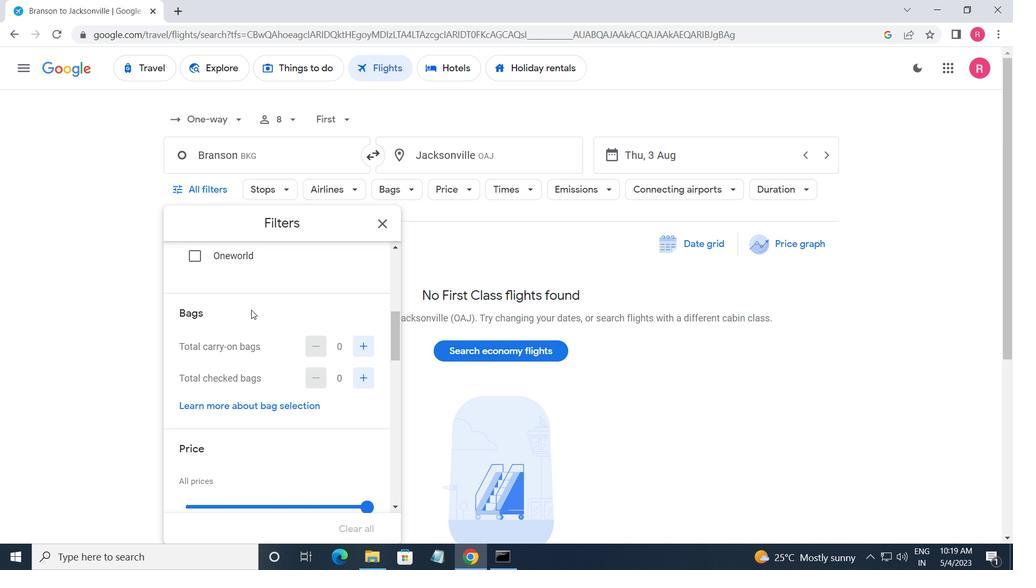 
Action: Mouse moved to (364, 314)
Screenshot: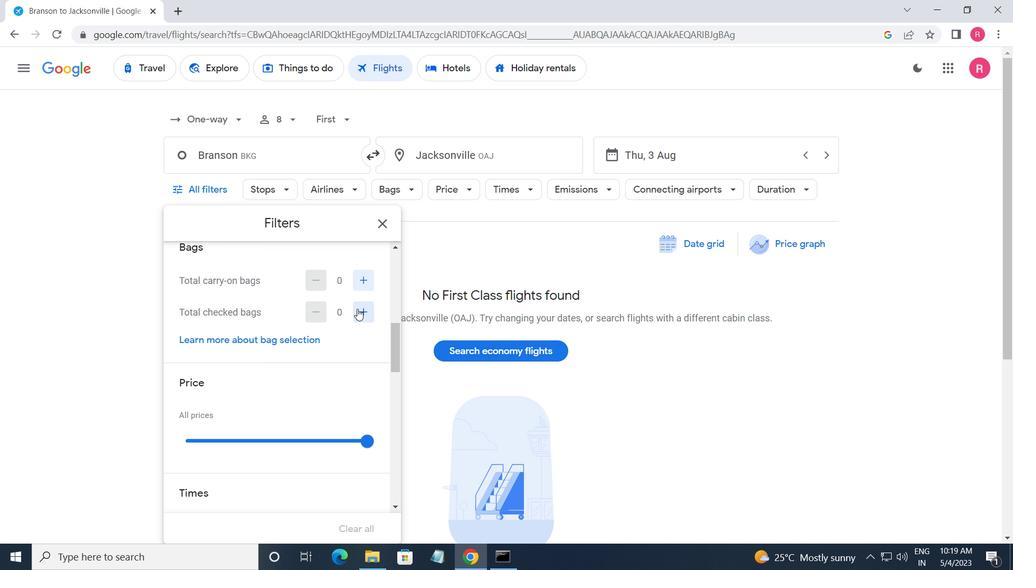 
Action: Mouse pressed left at (364, 314)
Screenshot: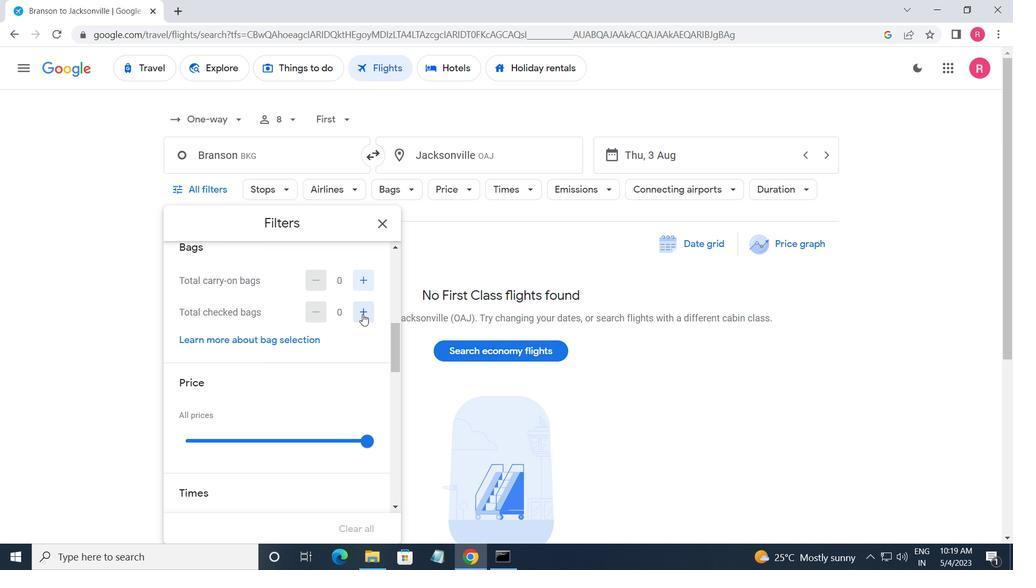 
Action: Mouse moved to (364, 314)
Screenshot: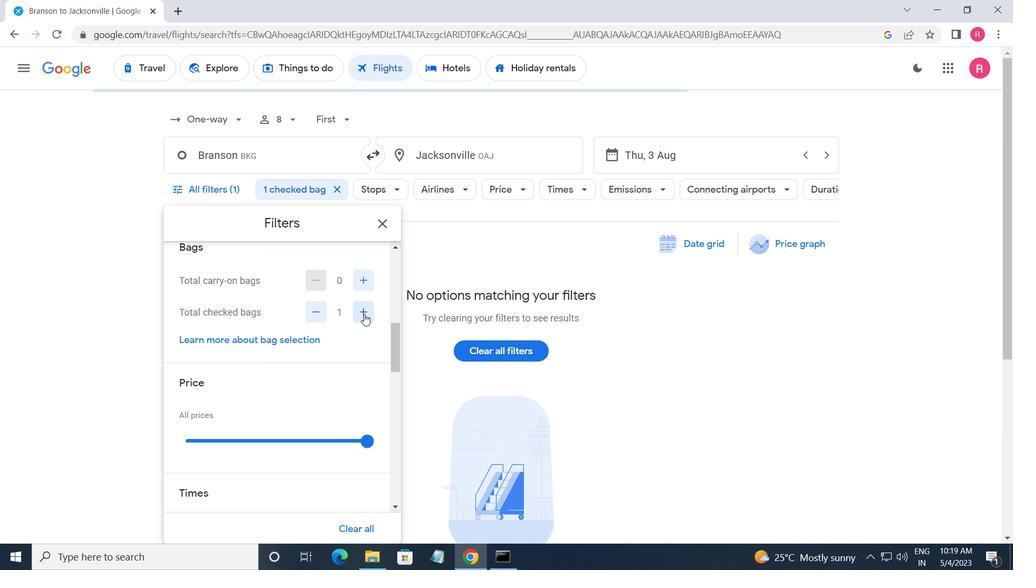 
Action: Mouse scrolled (364, 313) with delta (0, 0)
Screenshot: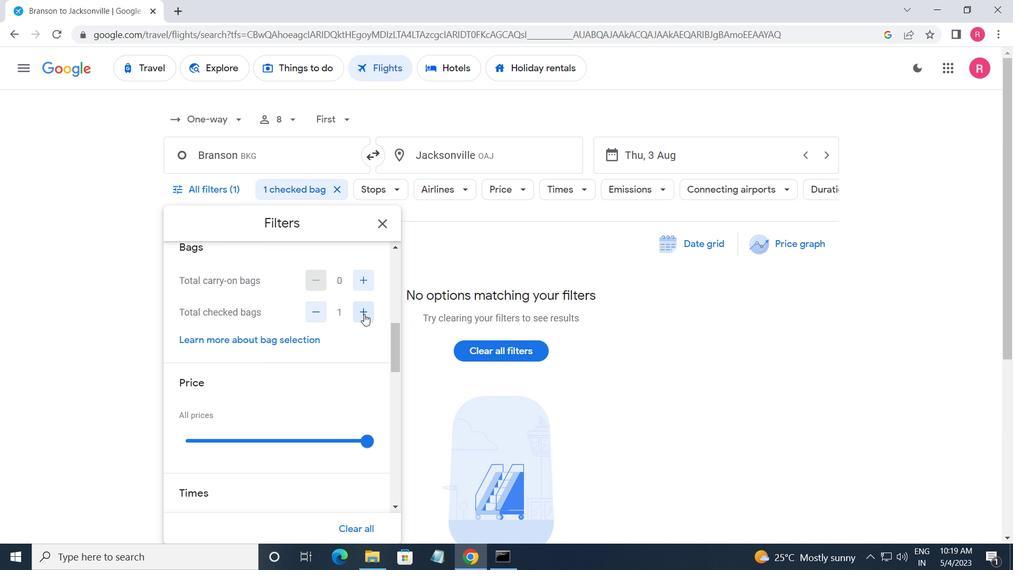 
Action: Mouse scrolled (364, 313) with delta (0, 0)
Screenshot: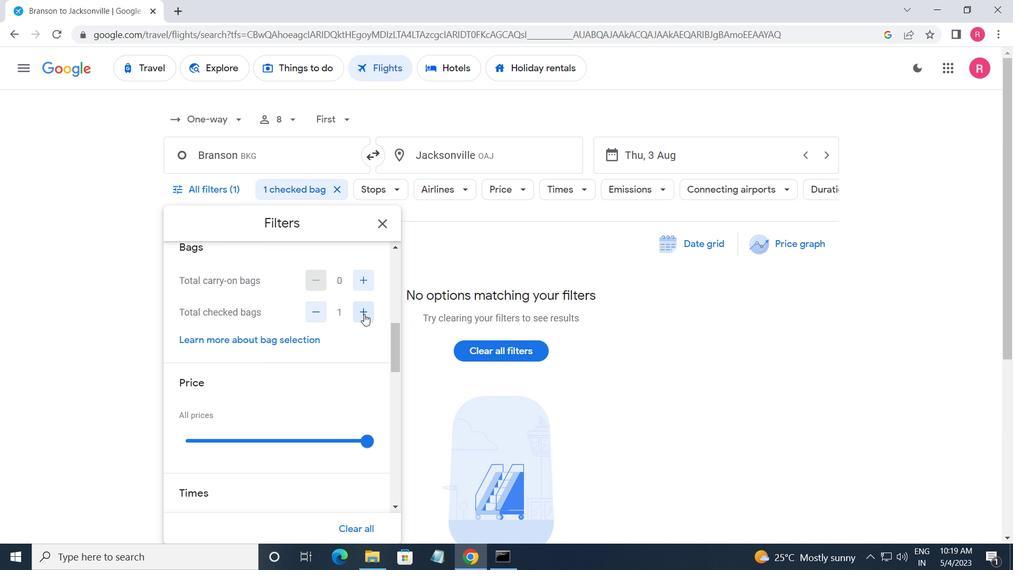 
Action: Mouse moved to (366, 309)
Screenshot: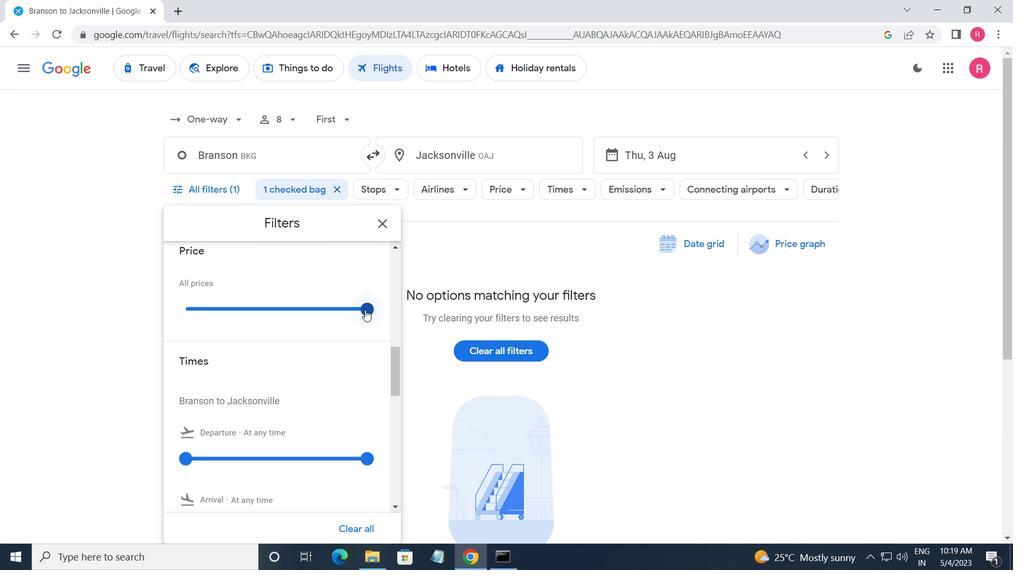 
Action: Mouse pressed left at (366, 309)
Screenshot: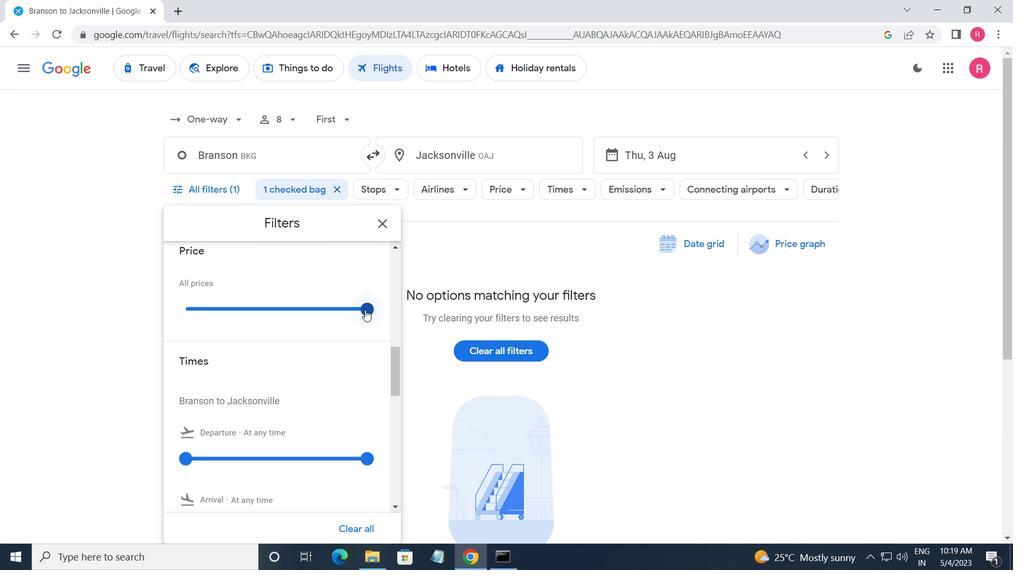 
Action: Mouse moved to (317, 379)
Screenshot: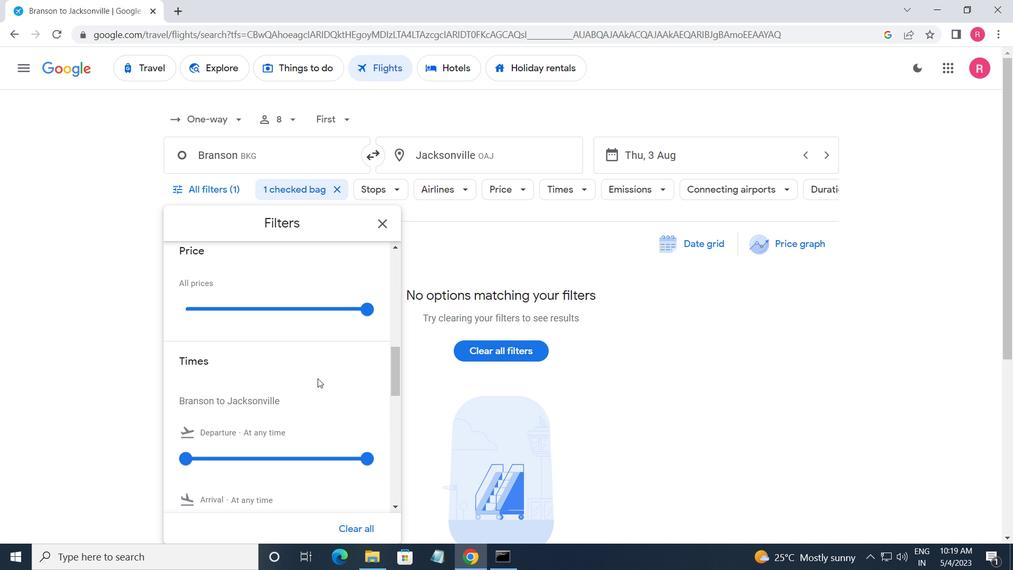 
Action: Mouse scrolled (317, 378) with delta (0, 0)
Screenshot: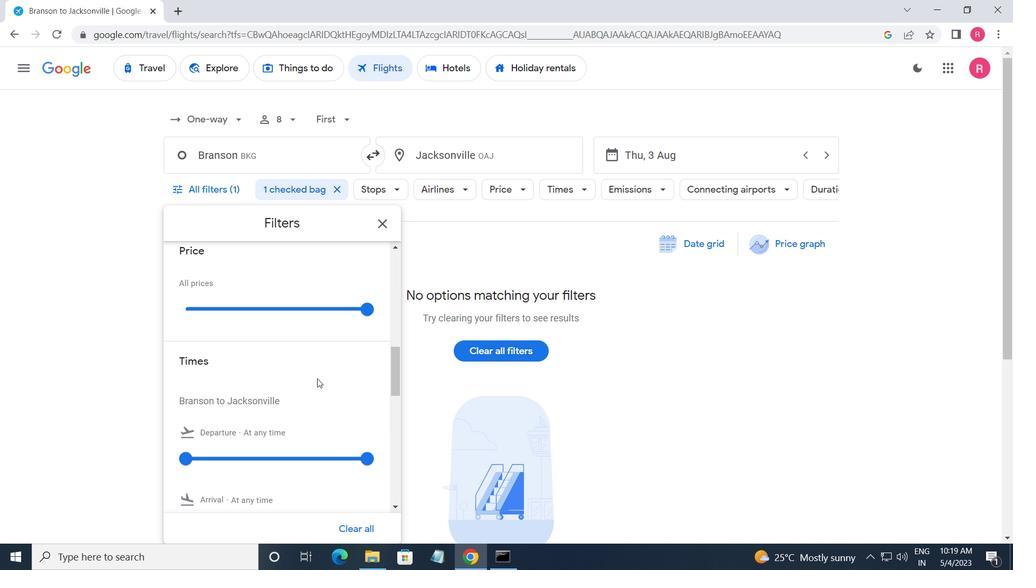 
Action: Mouse moved to (194, 389)
Screenshot: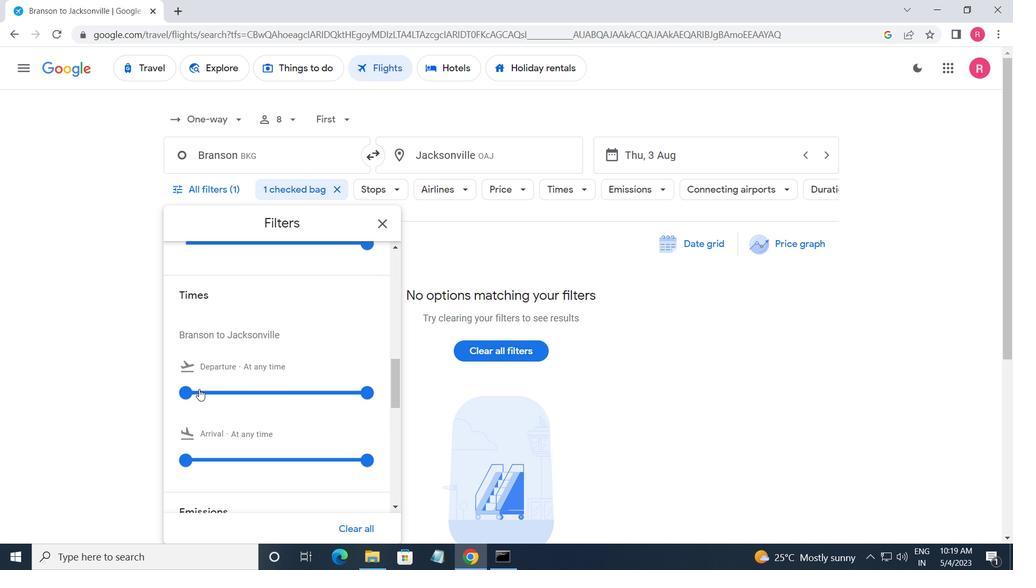 
Action: Mouse pressed left at (194, 389)
Screenshot: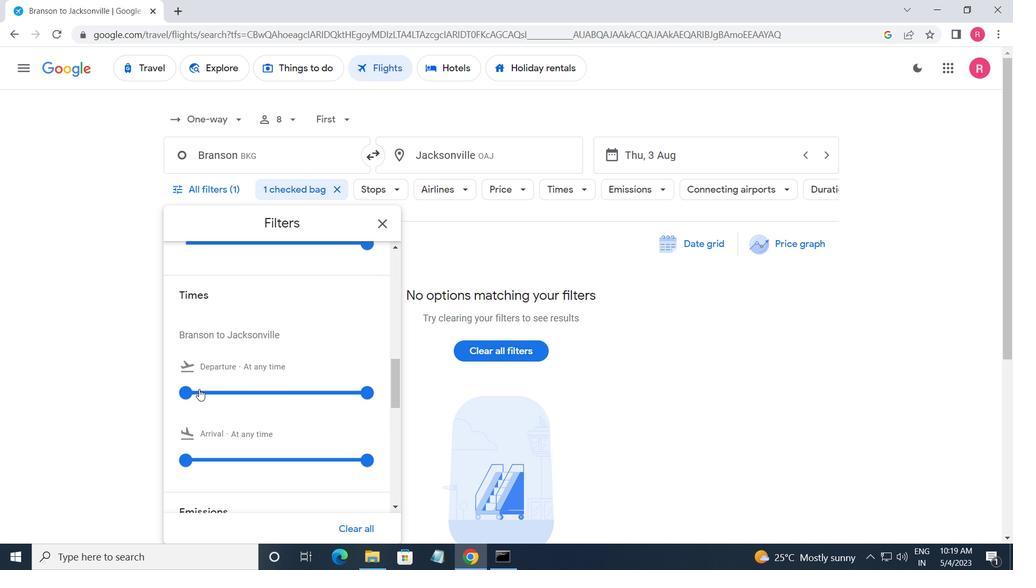 
Action: Mouse moved to (366, 394)
Screenshot: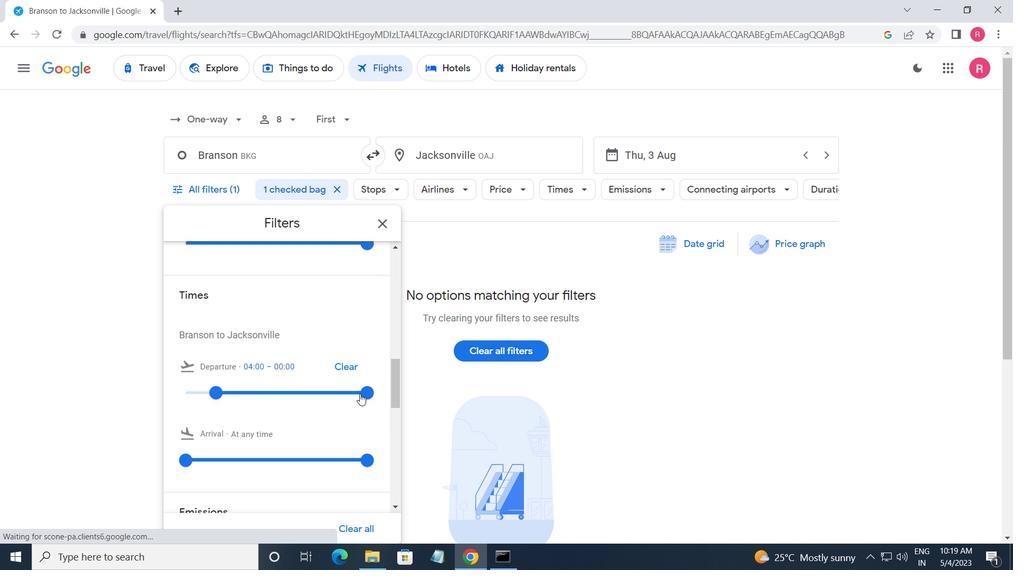 
Action: Mouse pressed left at (366, 394)
Screenshot: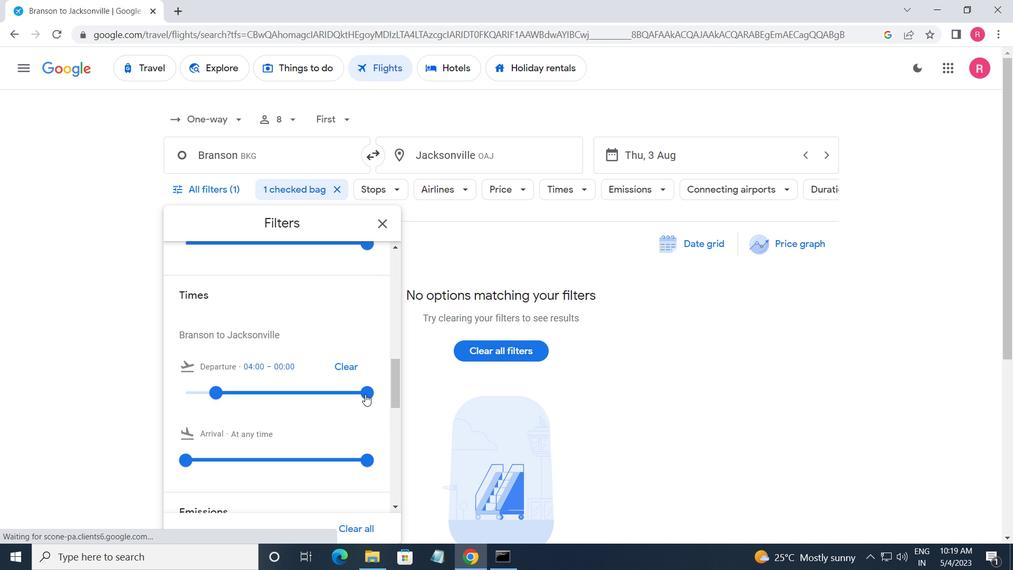 
Action: Mouse moved to (380, 222)
Screenshot: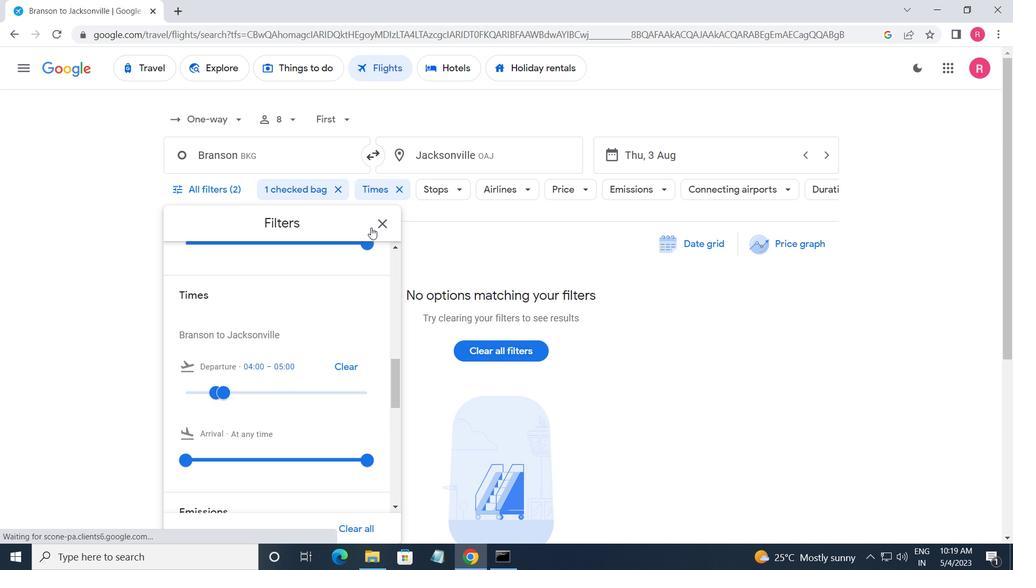 
Action: Mouse pressed left at (380, 222)
Screenshot: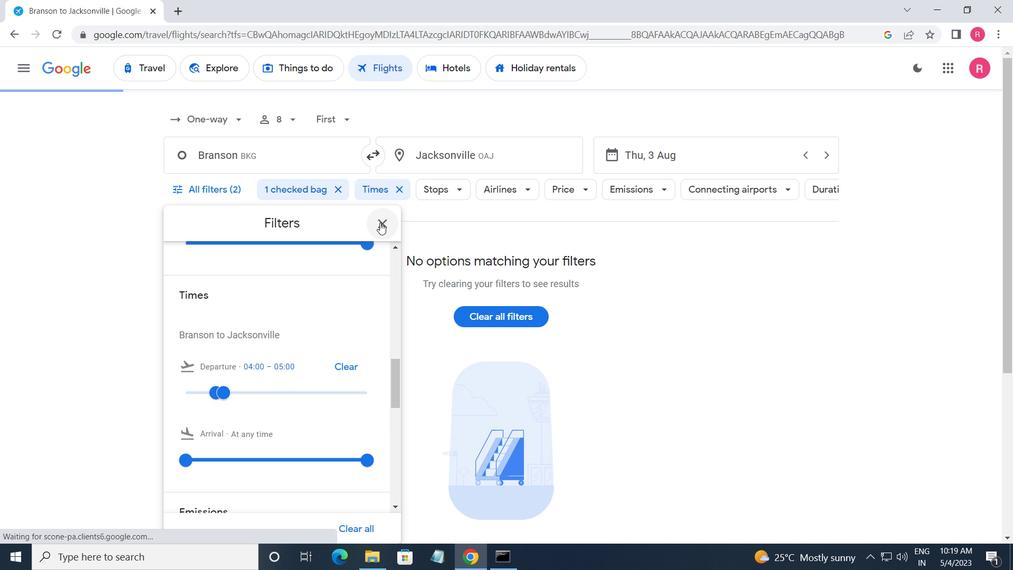
Action: Mouse moved to (377, 266)
Screenshot: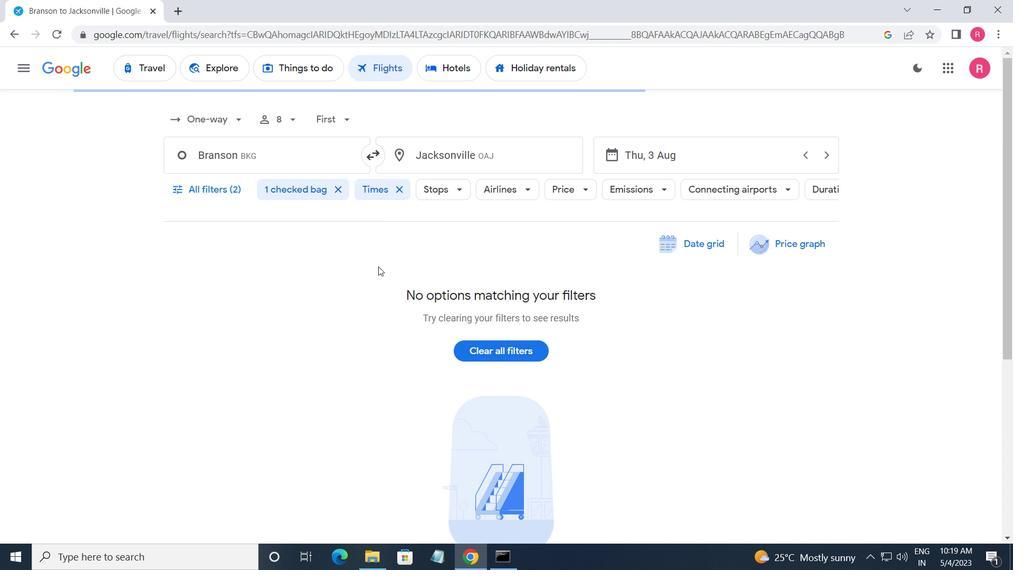 
